 Task: Get directions from Chichen Itza, Mexico to Tulum, Quintana Roo, Mexico and reverse  starting point and destination and check the best travel modes
Action: Mouse moved to (268, 63)
Screenshot: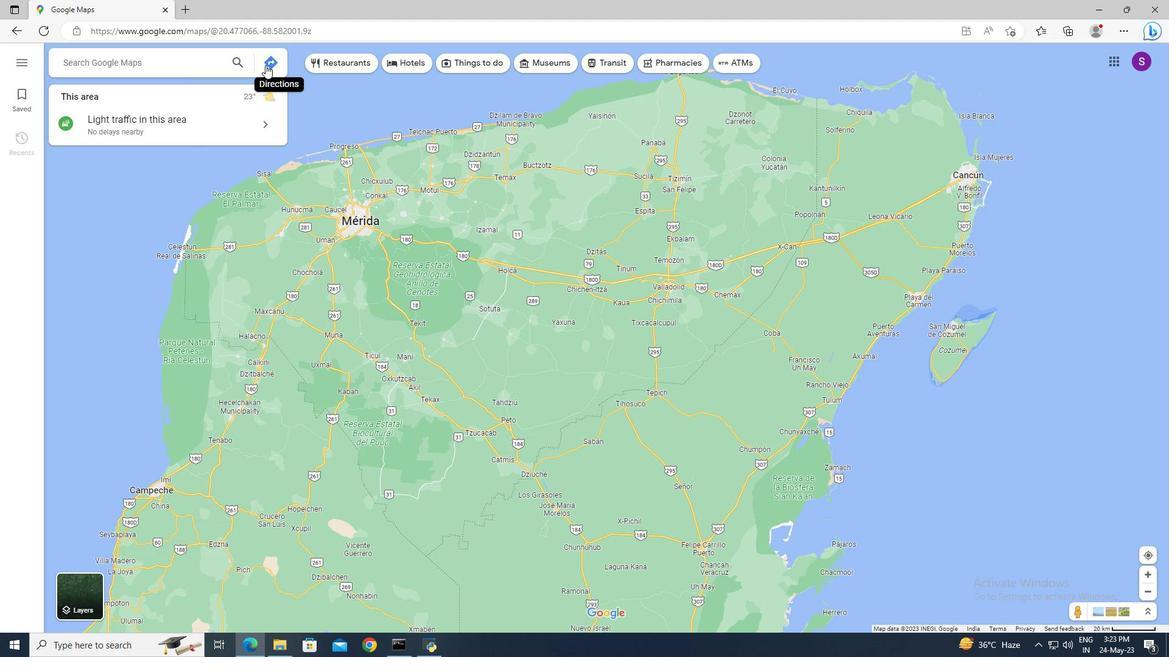 
Action: Mouse pressed left at (268, 63)
Screenshot: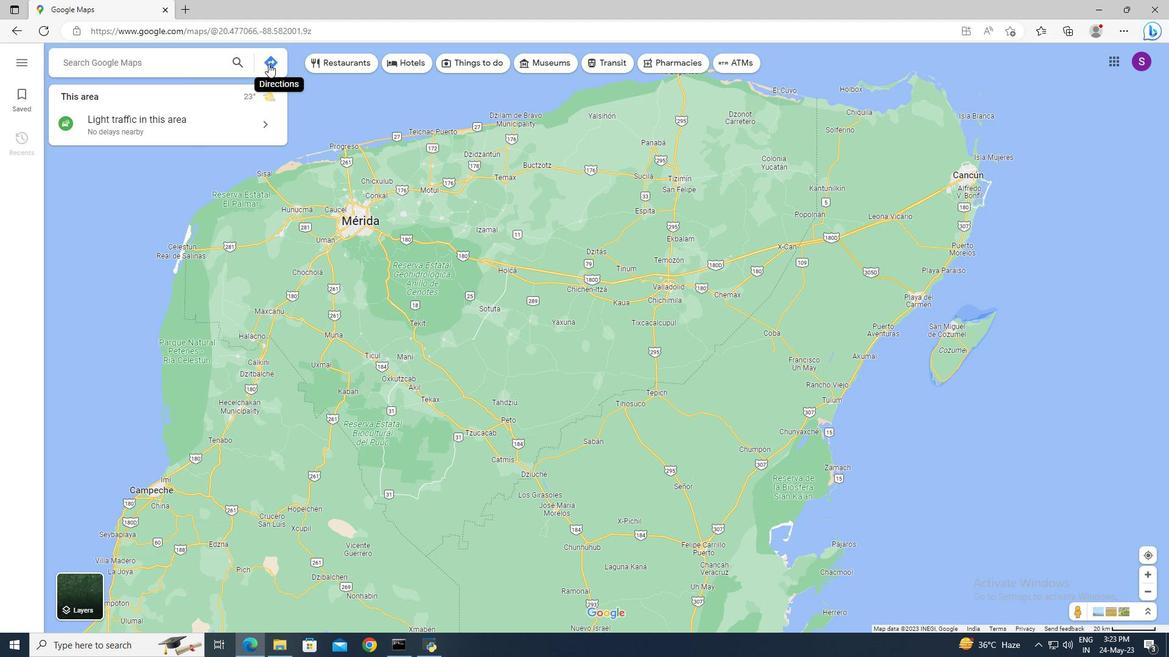 
Action: Mouse moved to (137, 96)
Screenshot: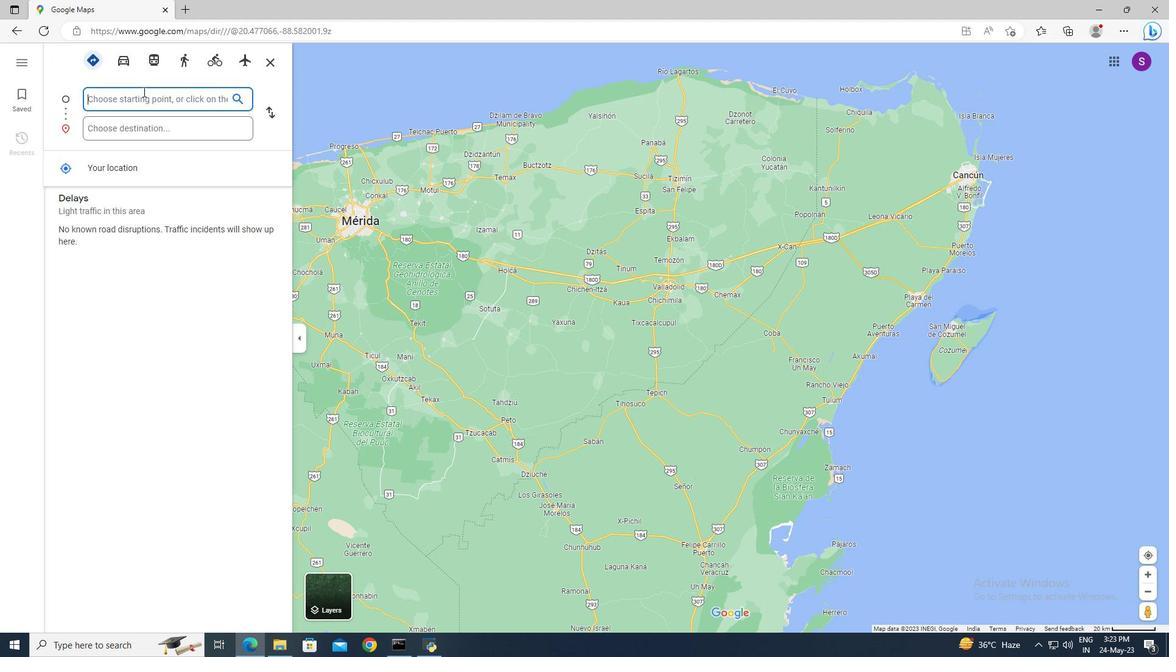 
Action: Mouse pressed left at (137, 96)
Screenshot: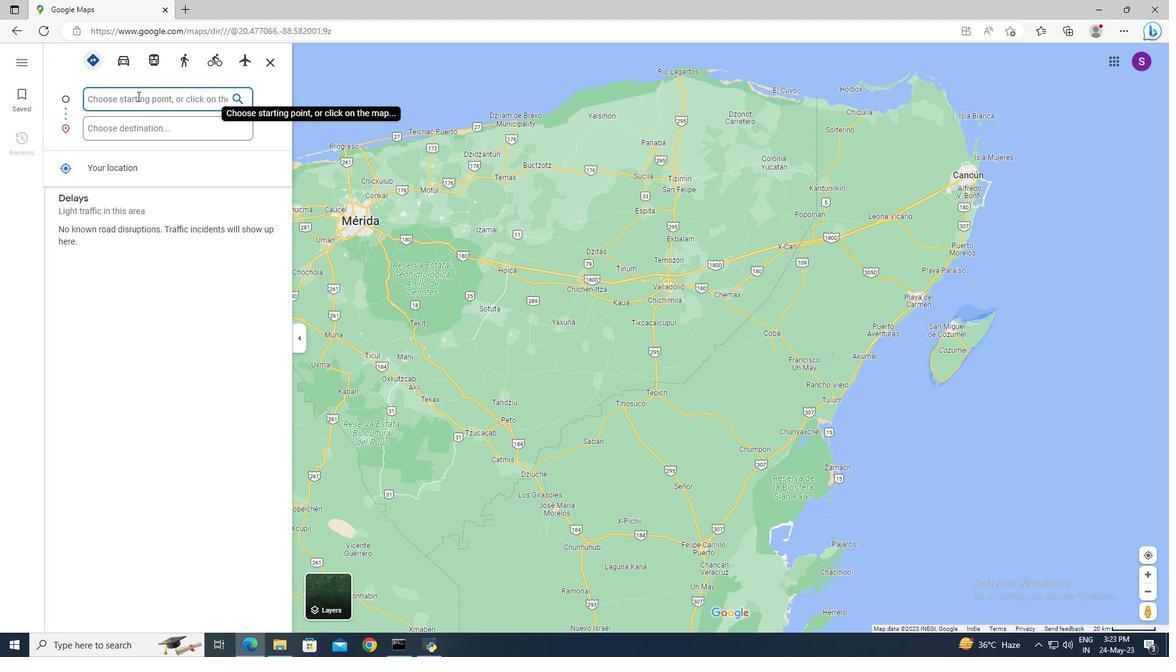 
Action: Key pressed <Key.shift>Chichen<Key.space><Key.shift>Itza,<Key.space><Key.shift>Mexico
Screenshot: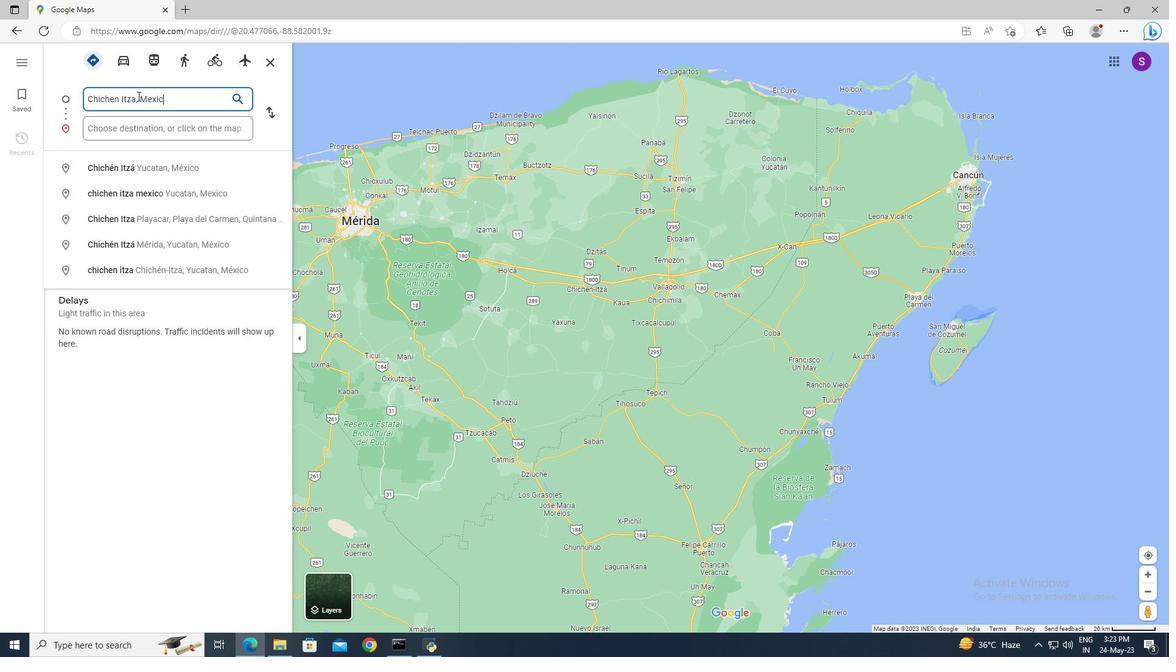 
Action: Mouse moved to (140, 126)
Screenshot: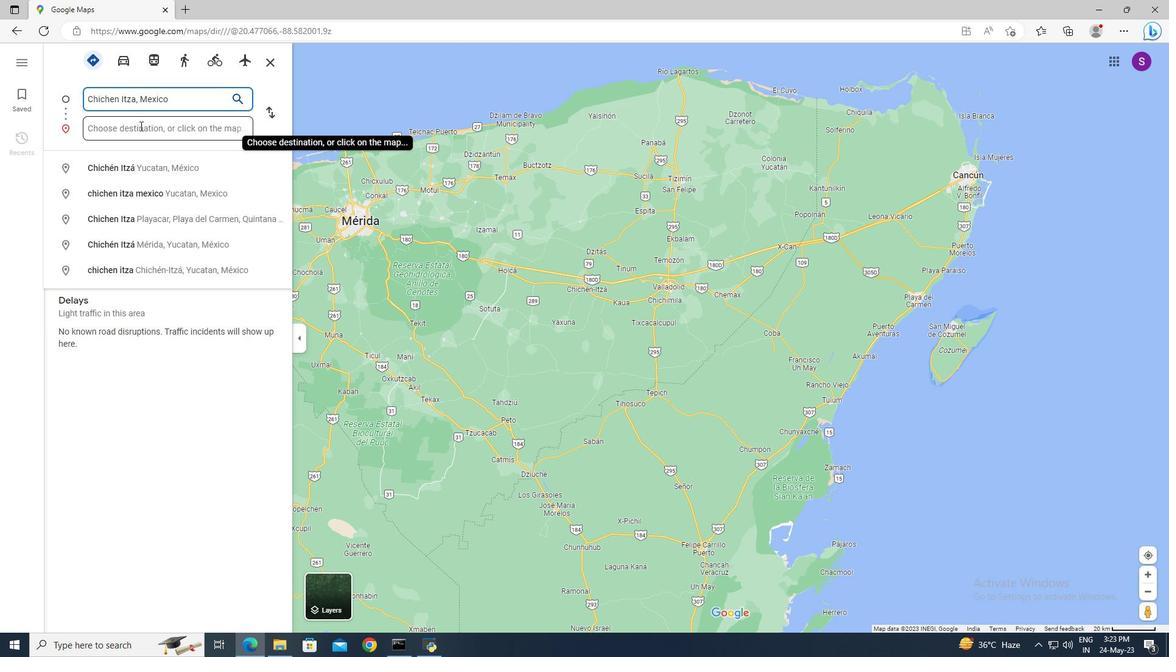 
Action: Mouse pressed left at (140, 126)
Screenshot: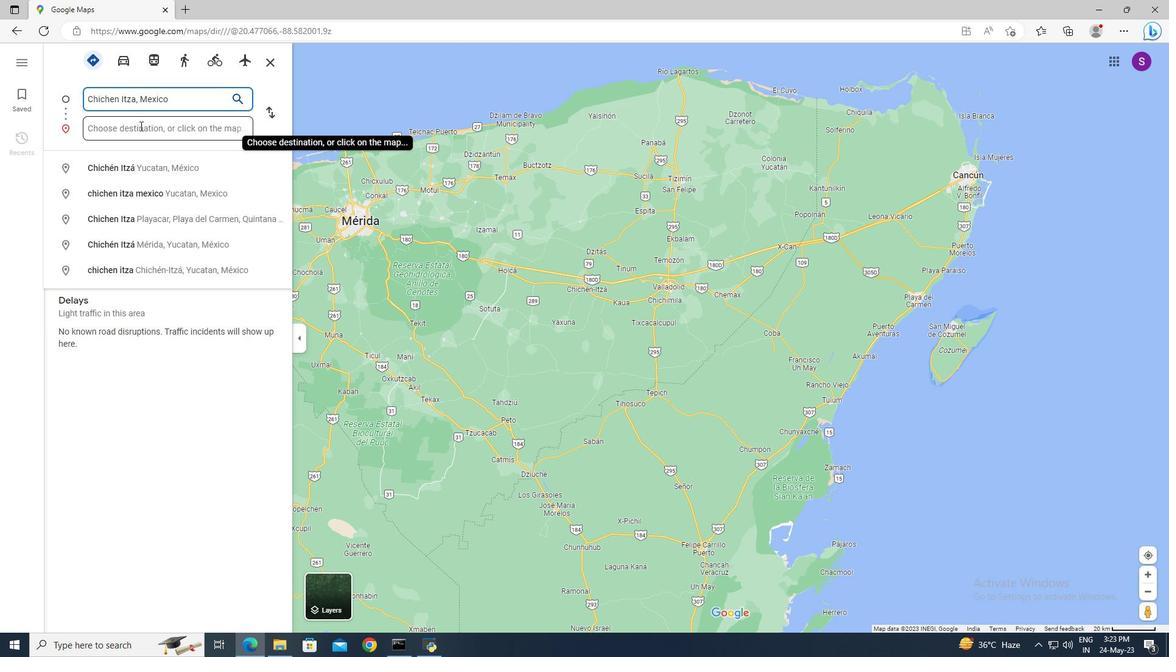 
Action: Key pressed <Key.shift>Tulum,<Key.space><Key.shift_r>Quita
Screenshot: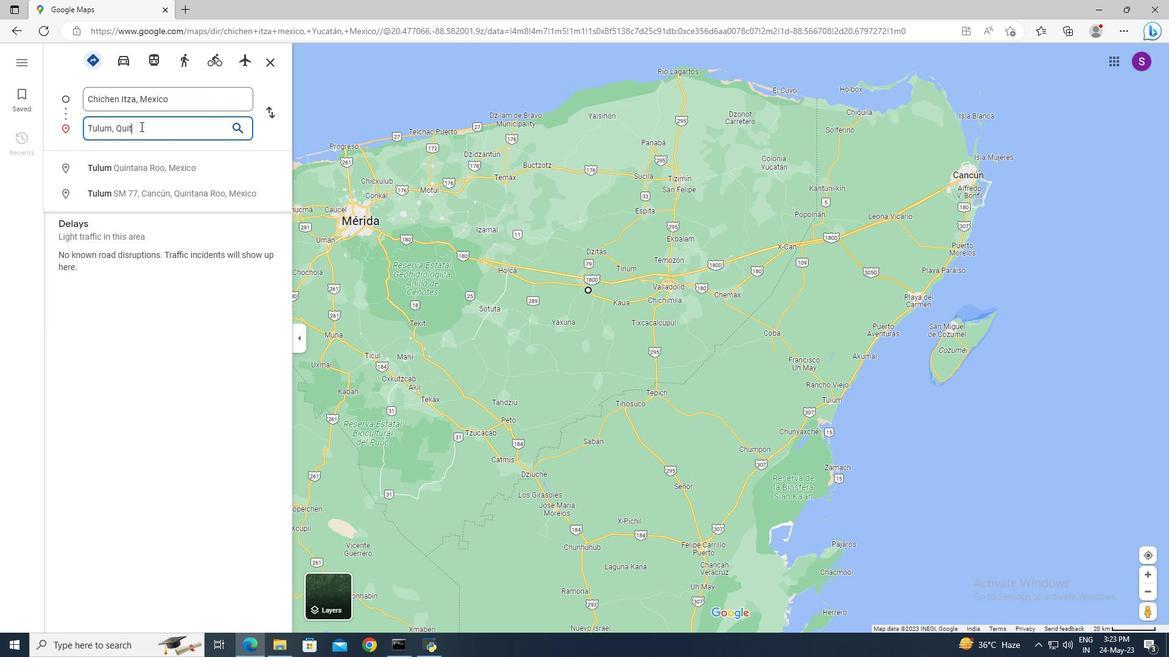 
Action: Mouse moved to (156, 164)
Screenshot: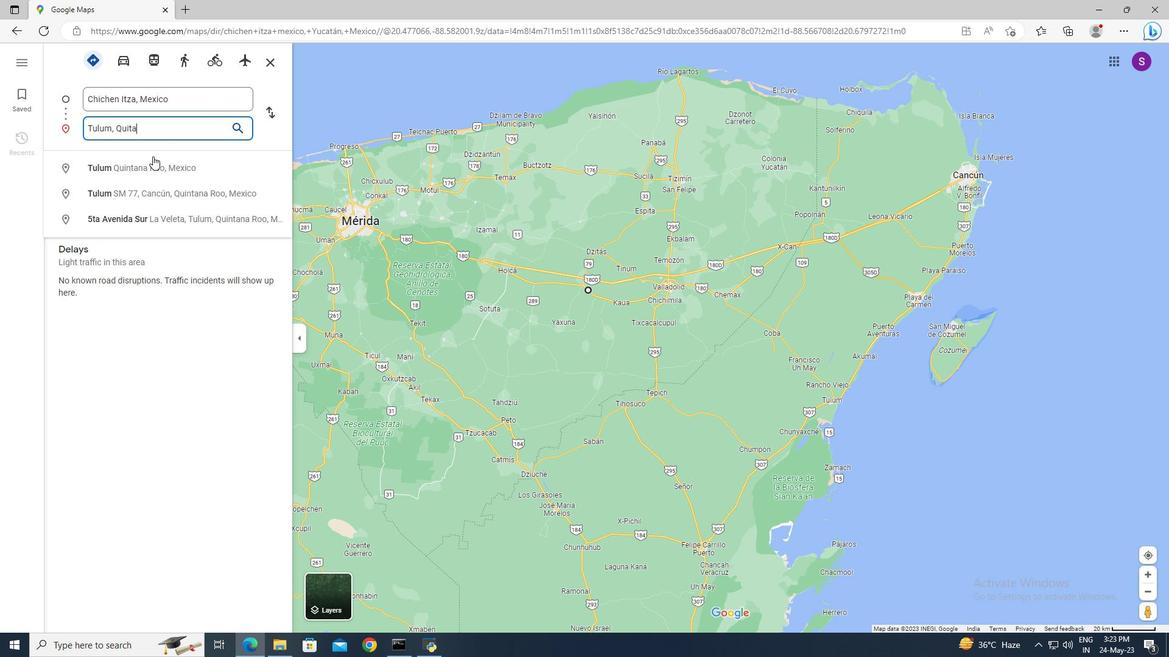 
Action: Mouse pressed left at (156, 164)
Screenshot: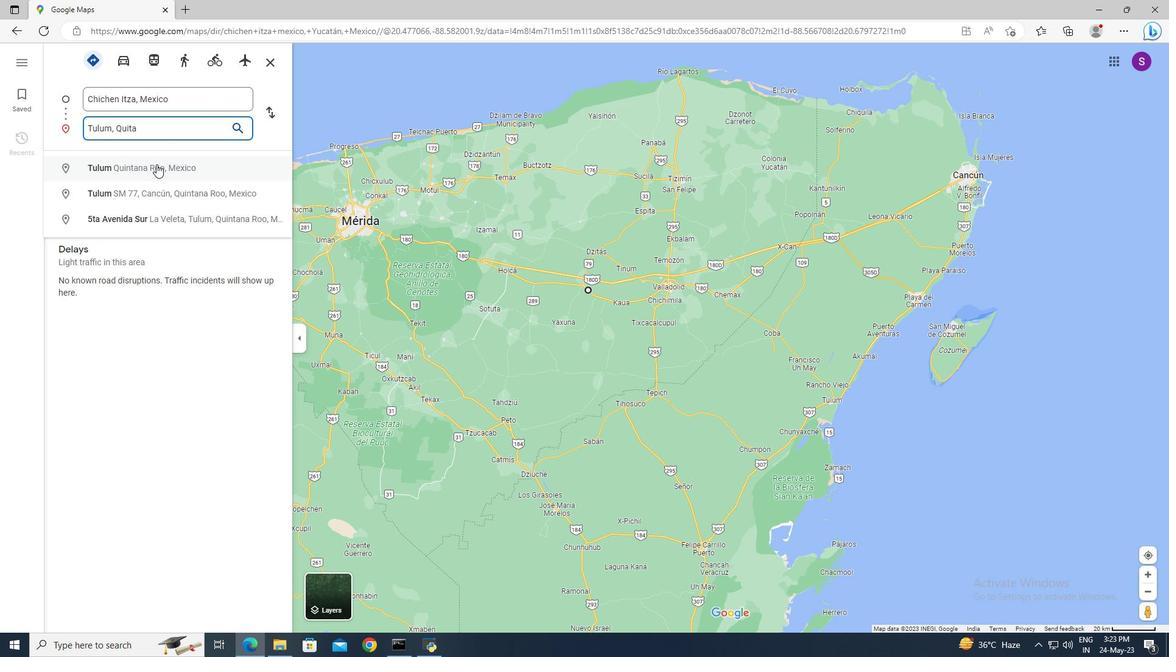 
Action: Mouse moved to (95, 62)
Screenshot: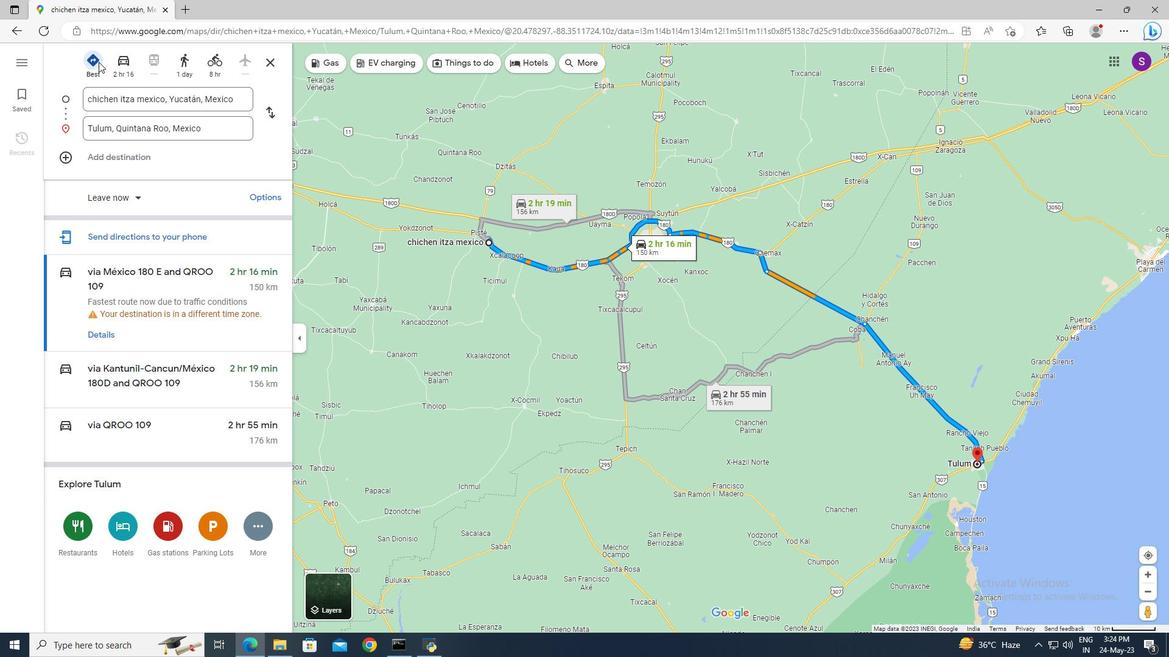 
Action: Mouse pressed left at (95, 62)
Screenshot: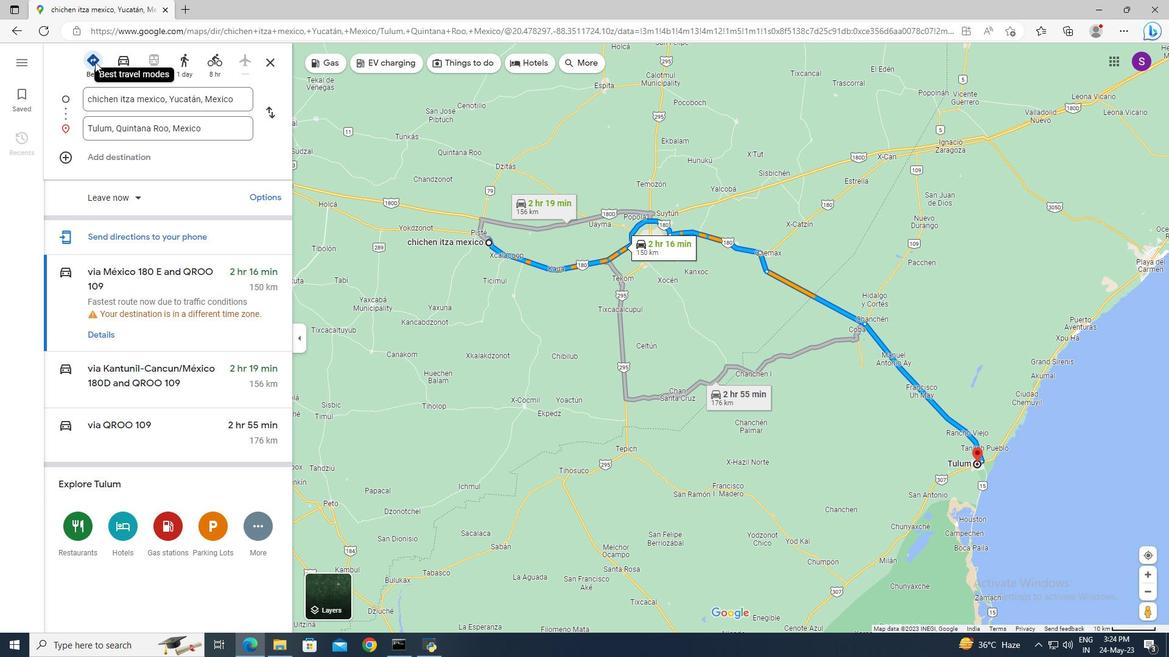
Action: Mouse moved to (172, 238)
Screenshot: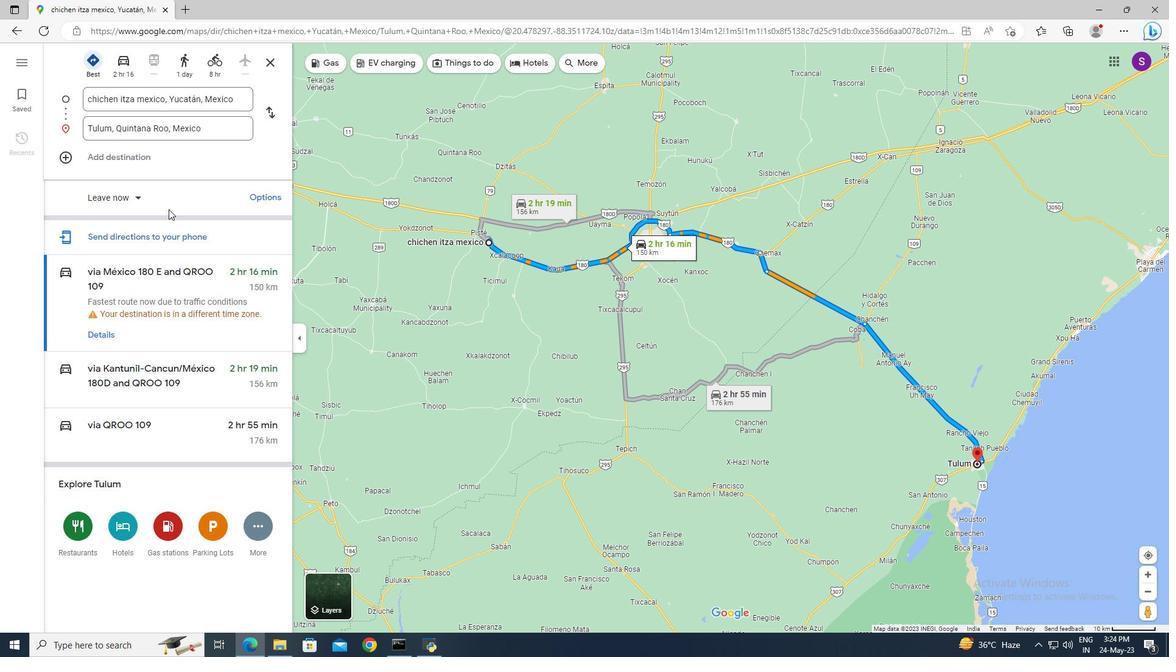 
Action: Mouse scrolled (172, 238) with delta (0, 0)
Screenshot: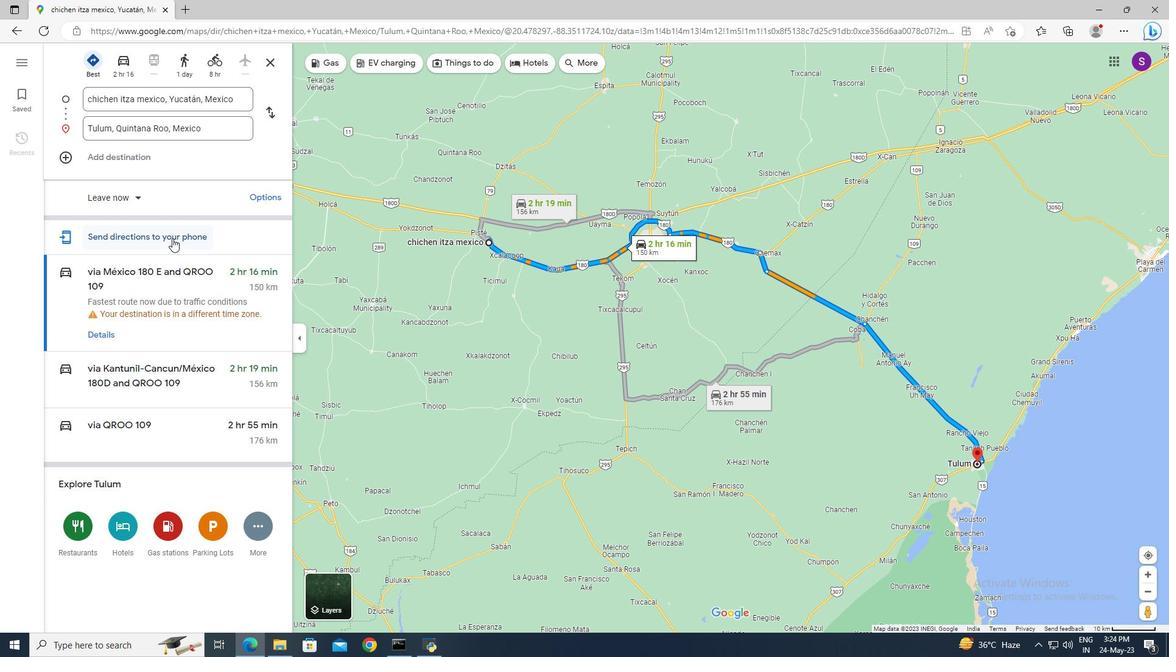
Action: Mouse moved to (176, 270)
Screenshot: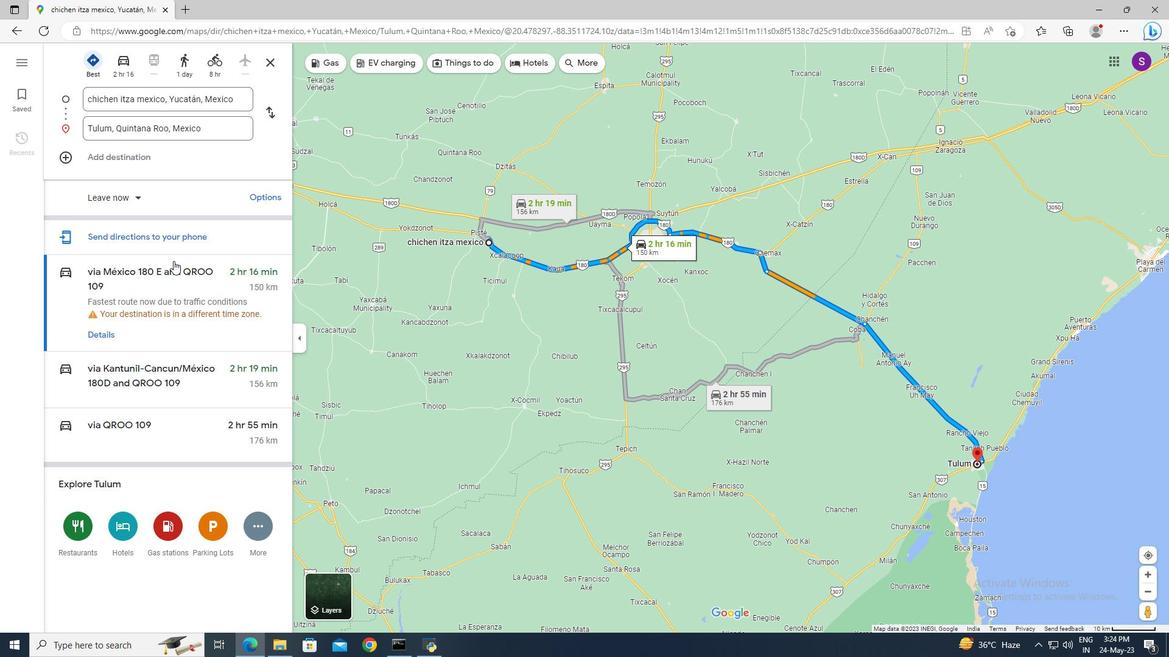 
Action: Mouse pressed left at (176, 270)
Screenshot: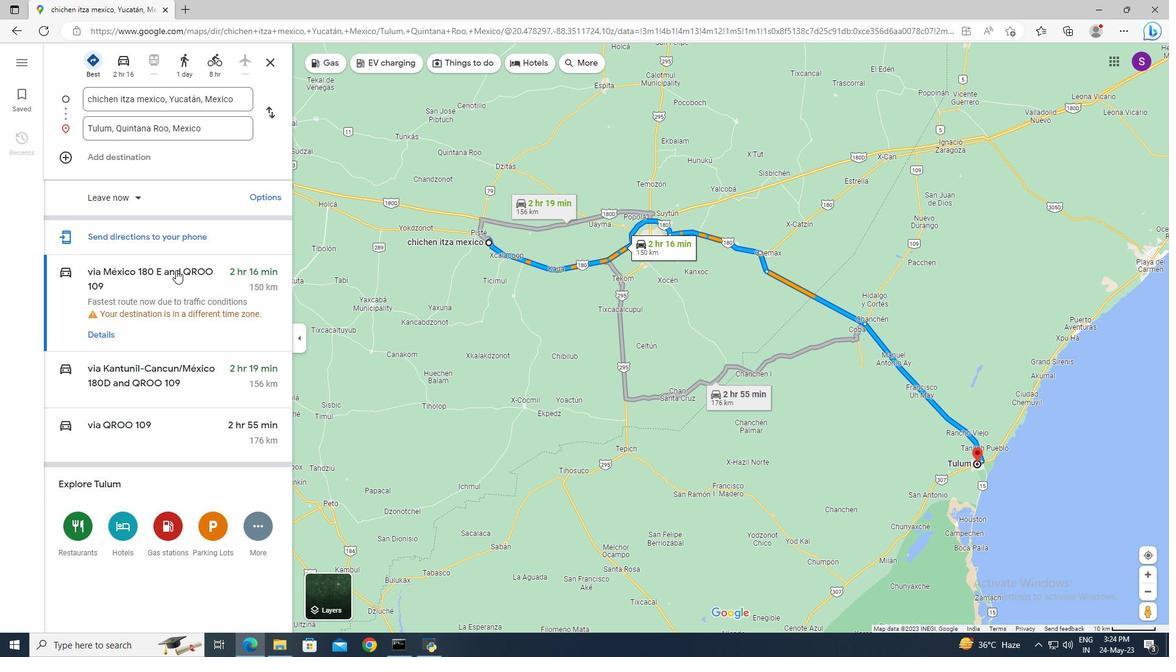 
Action: Mouse moved to (64, 60)
Screenshot: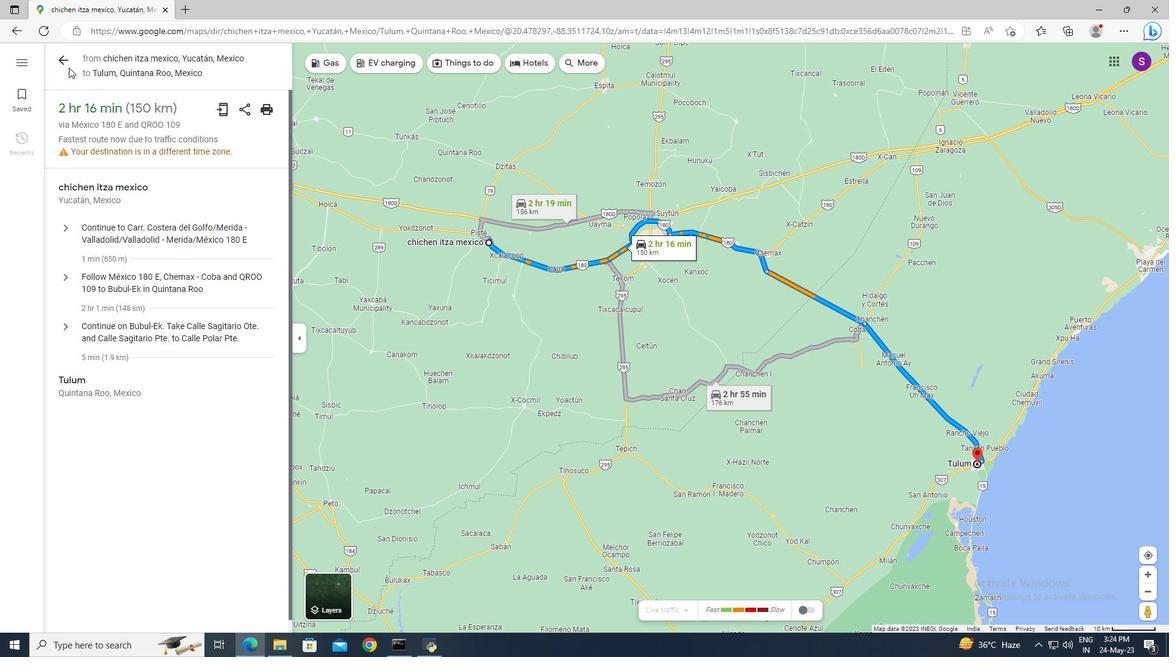 
Action: Mouse pressed left at (64, 60)
Screenshot: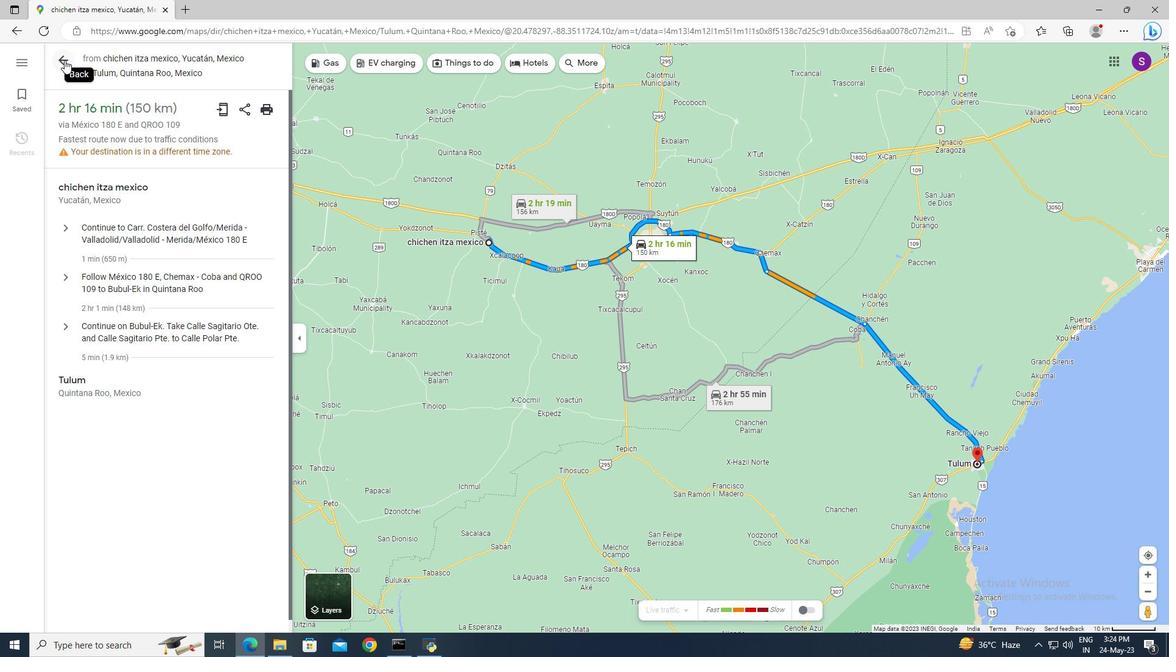 
Action: Mouse moved to (140, 364)
Screenshot: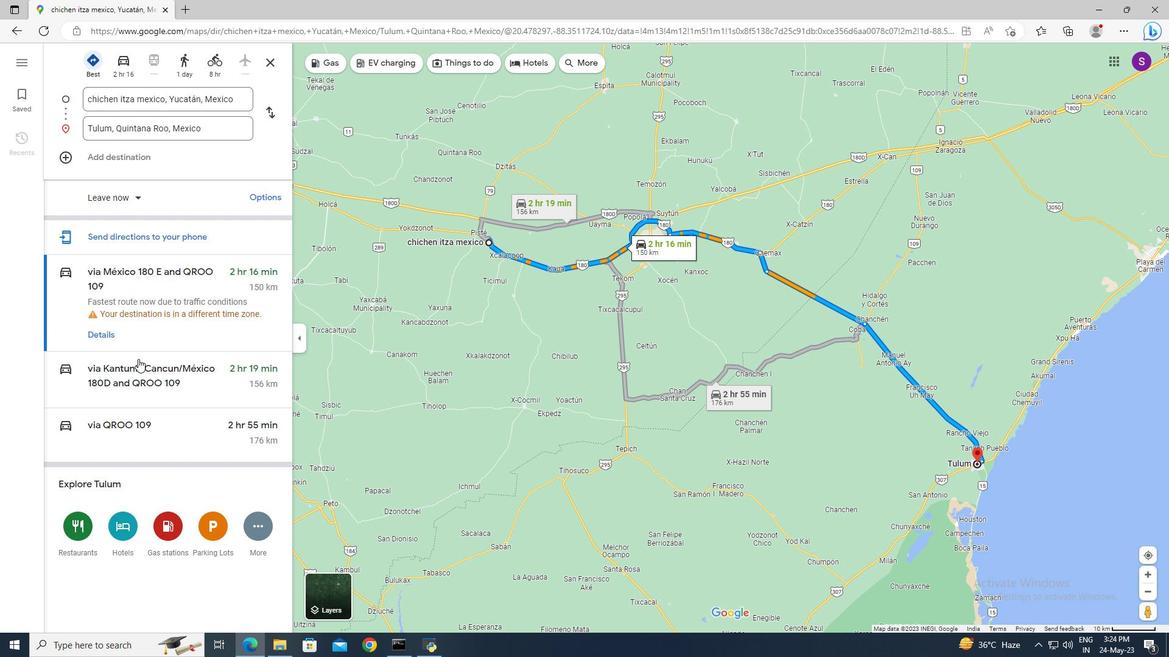 
Action: Mouse pressed left at (140, 364)
Screenshot: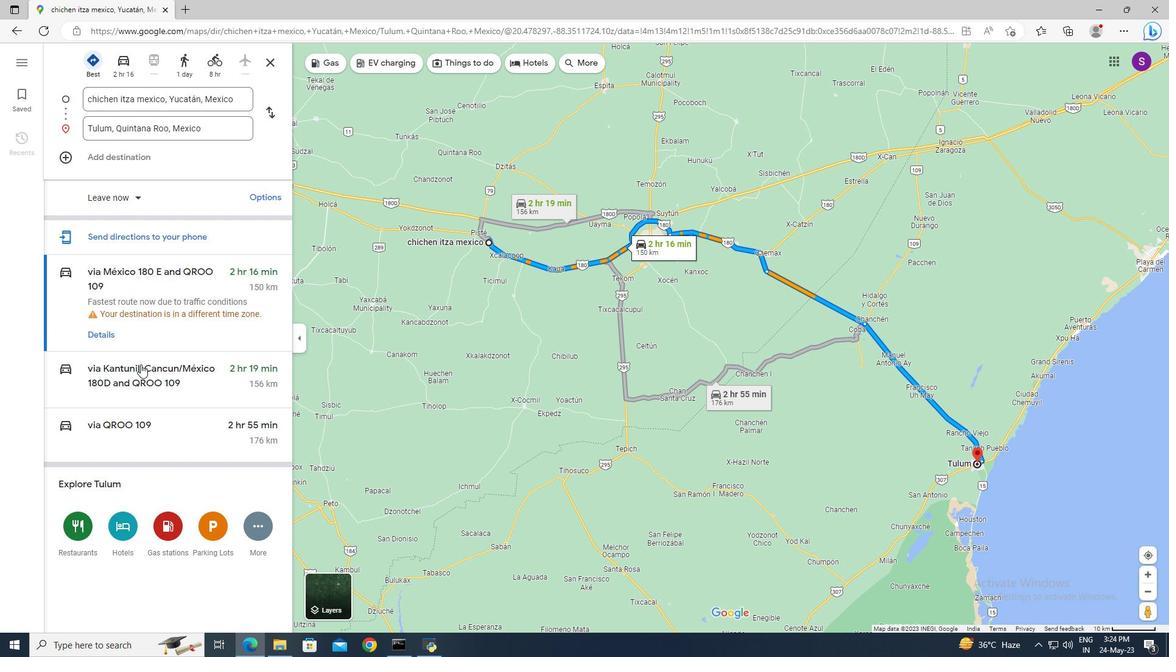 
Action: Mouse moved to (104, 403)
Screenshot: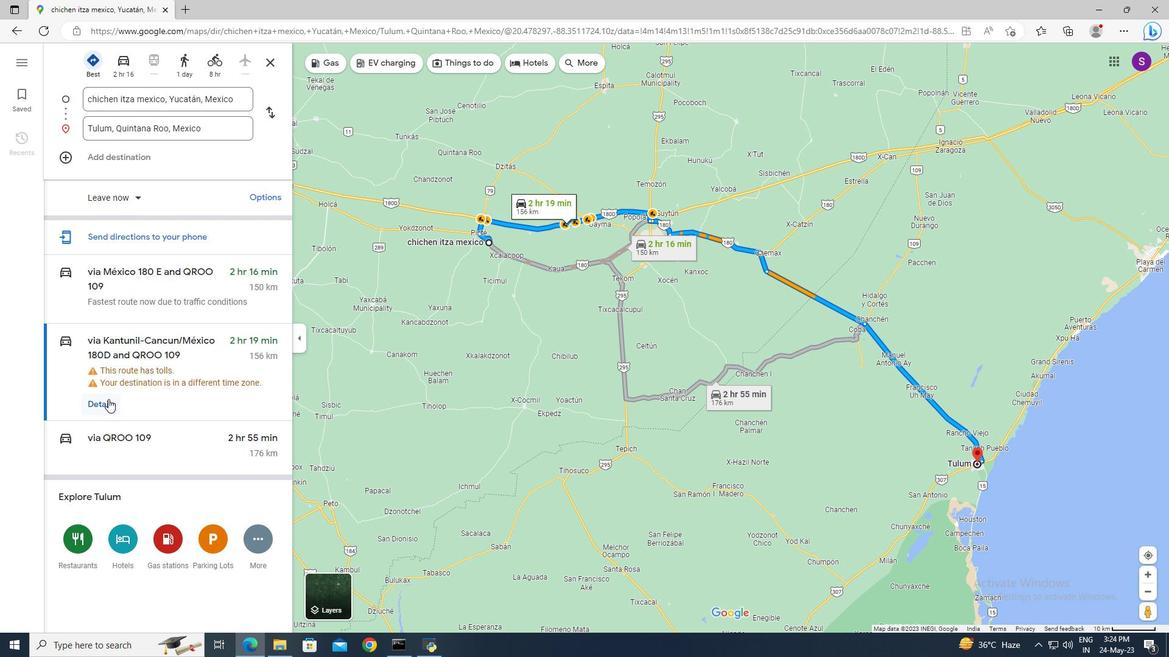 
Action: Mouse pressed left at (104, 403)
Screenshot: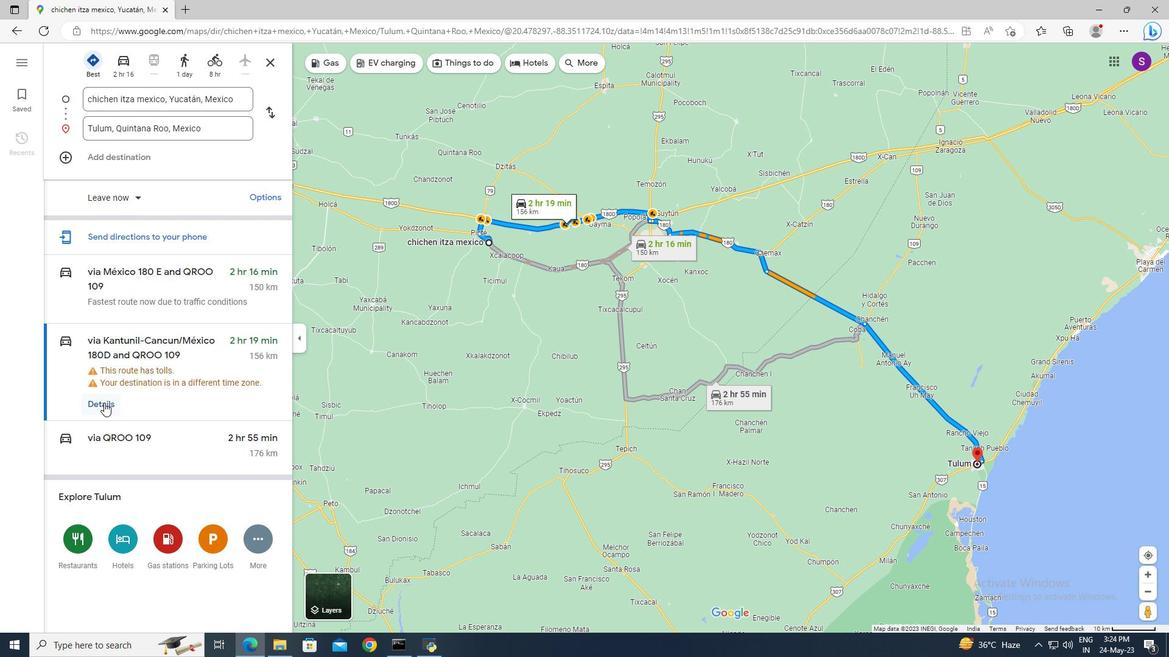 
Action: Mouse moved to (632, 238)
Screenshot: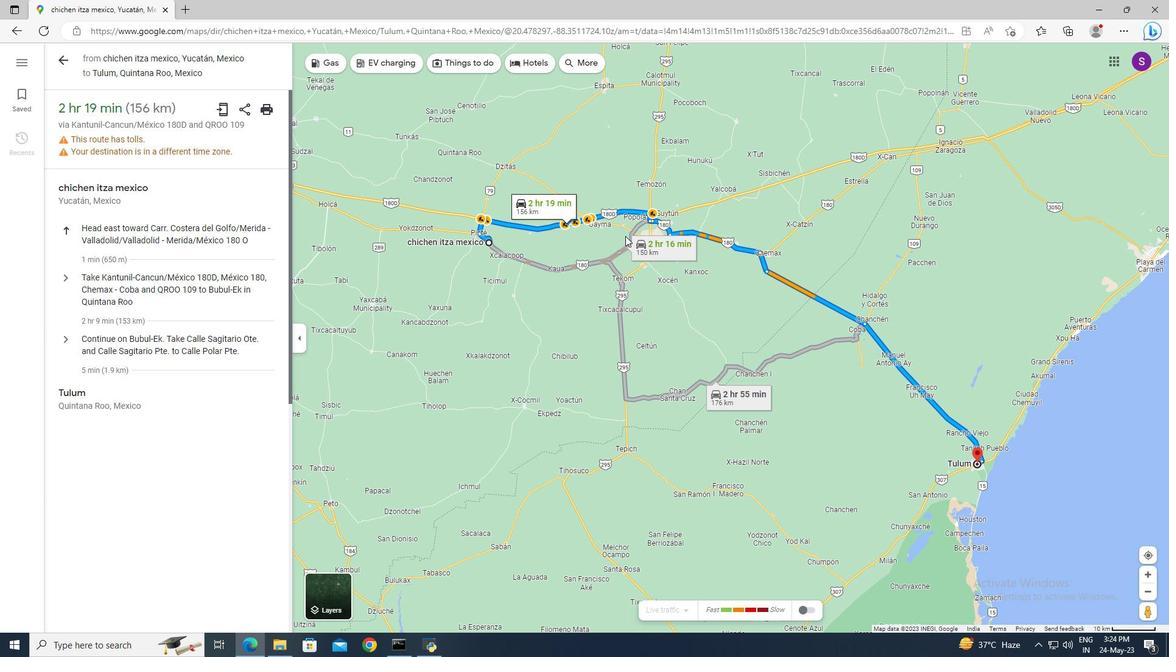 
Action: Mouse scrolled (632, 238) with delta (0, 0)
Screenshot: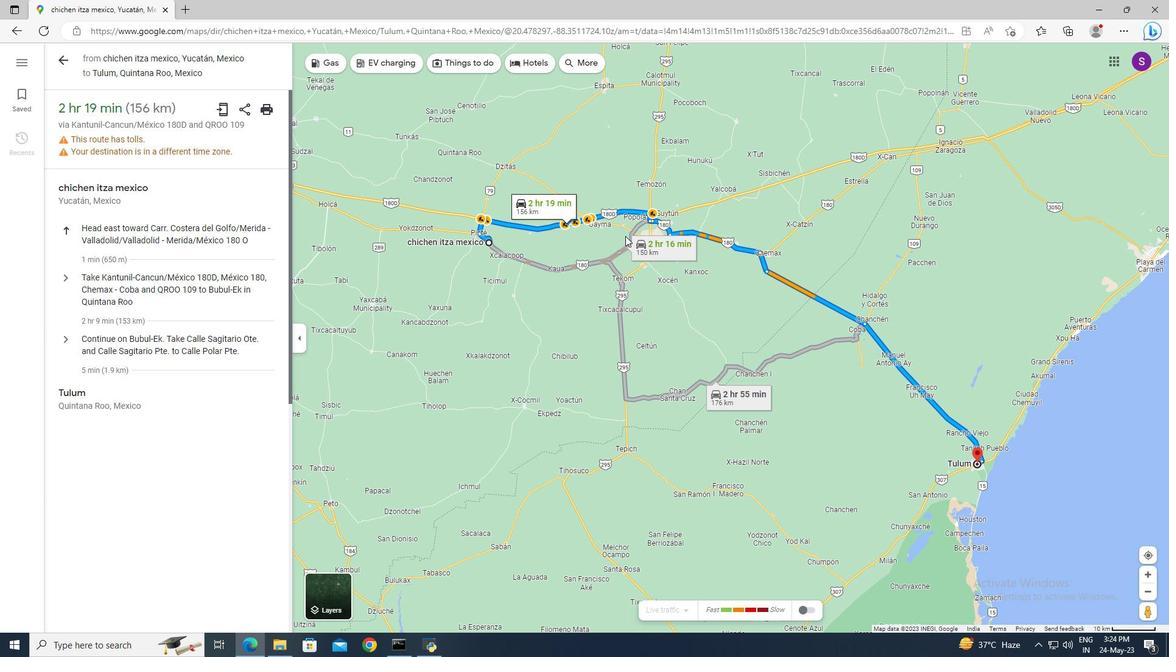 
Action: Mouse scrolled (632, 238) with delta (0, 0)
Screenshot: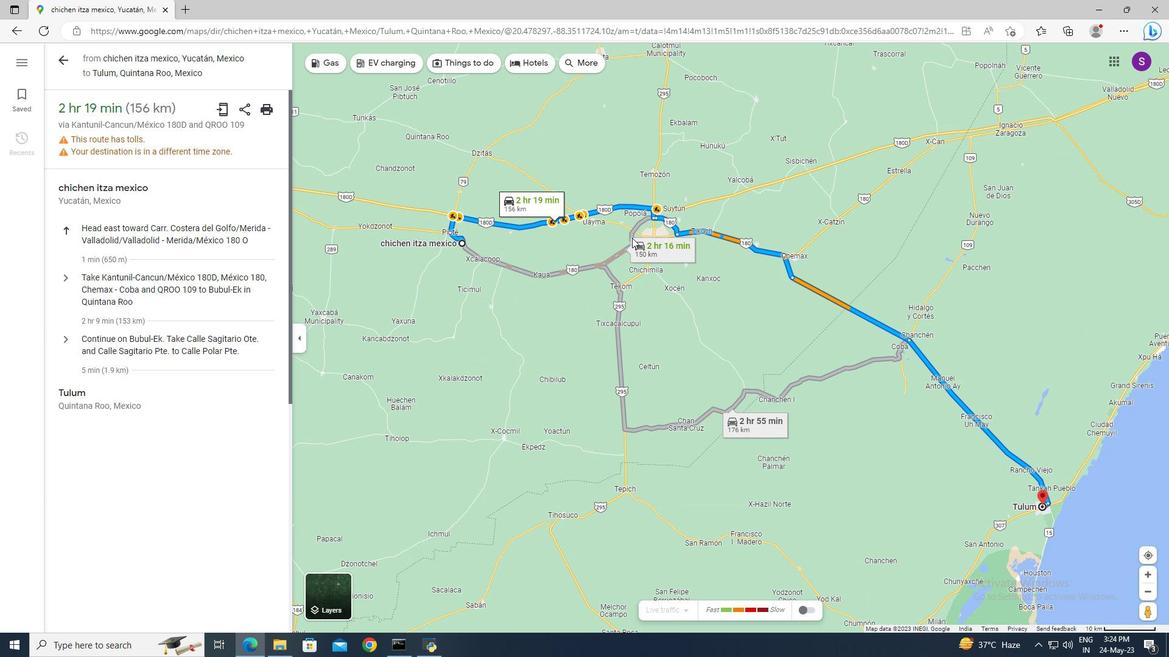 
Action: Mouse scrolled (632, 238) with delta (0, 0)
Screenshot: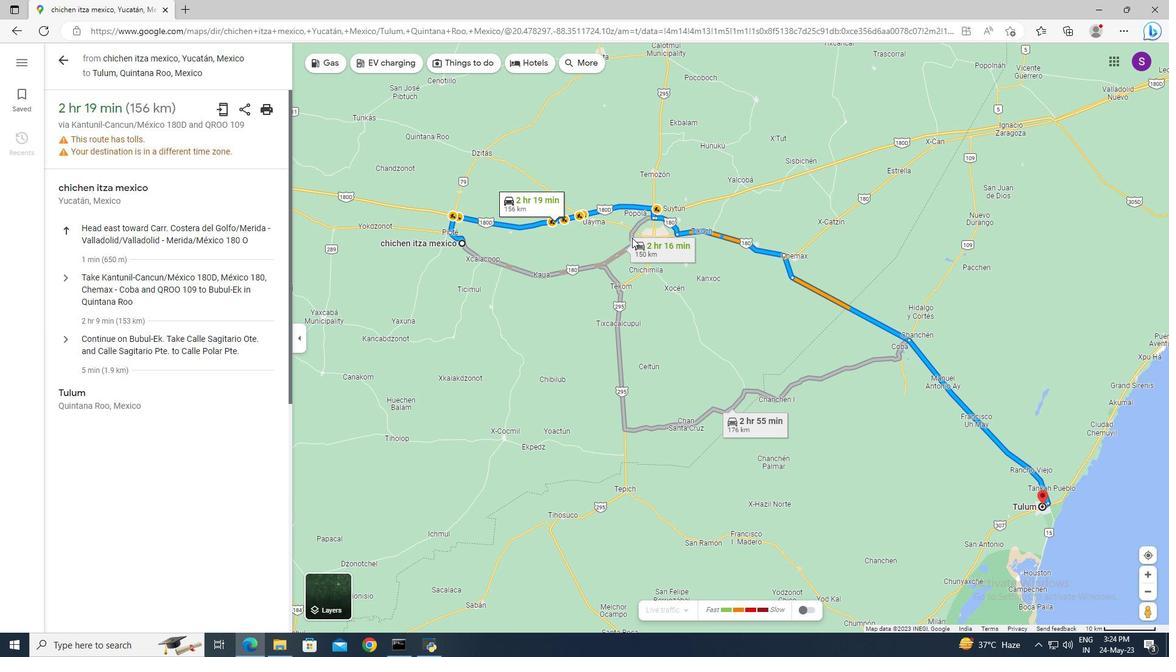 
Action: Mouse scrolled (632, 238) with delta (0, 0)
Screenshot: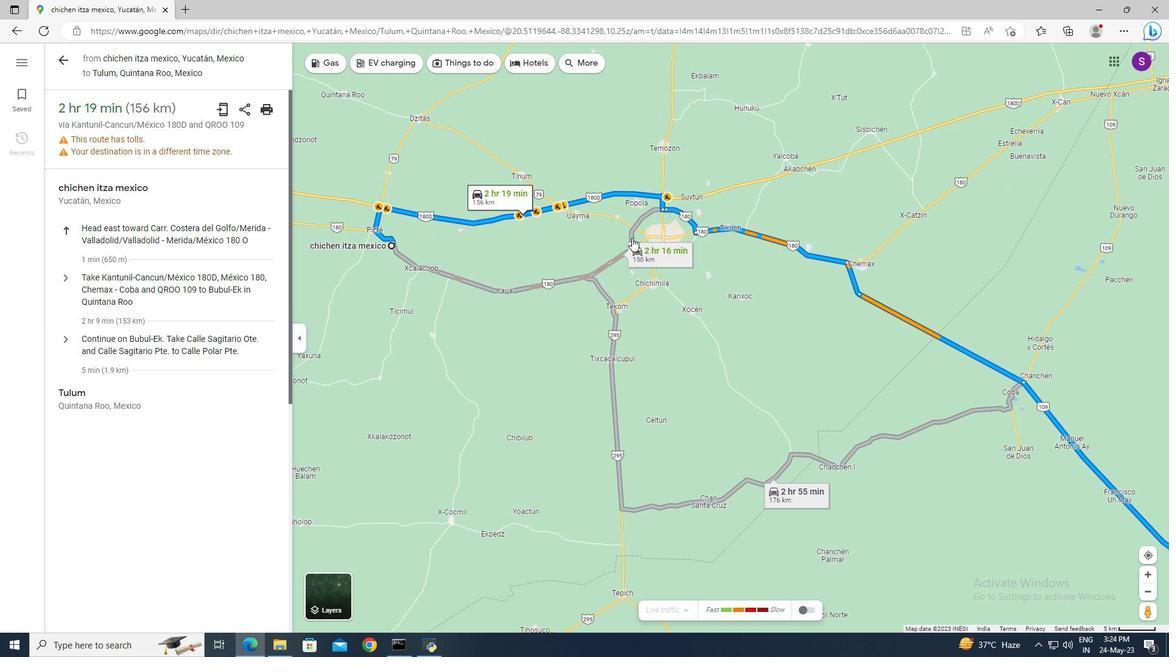 
Action: Mouse scrolled (632, 238) with delta (0, 0)
Screenshot: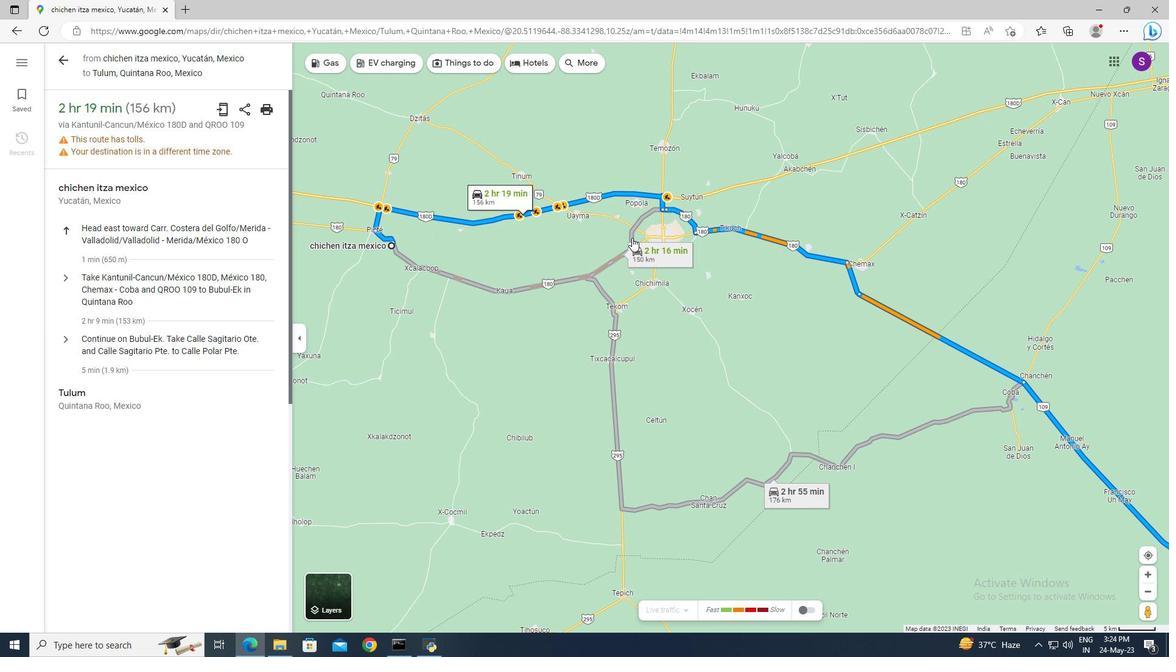 
Action: Mouse scrolled (632, 238) with delta (0, 0)
Screenshot: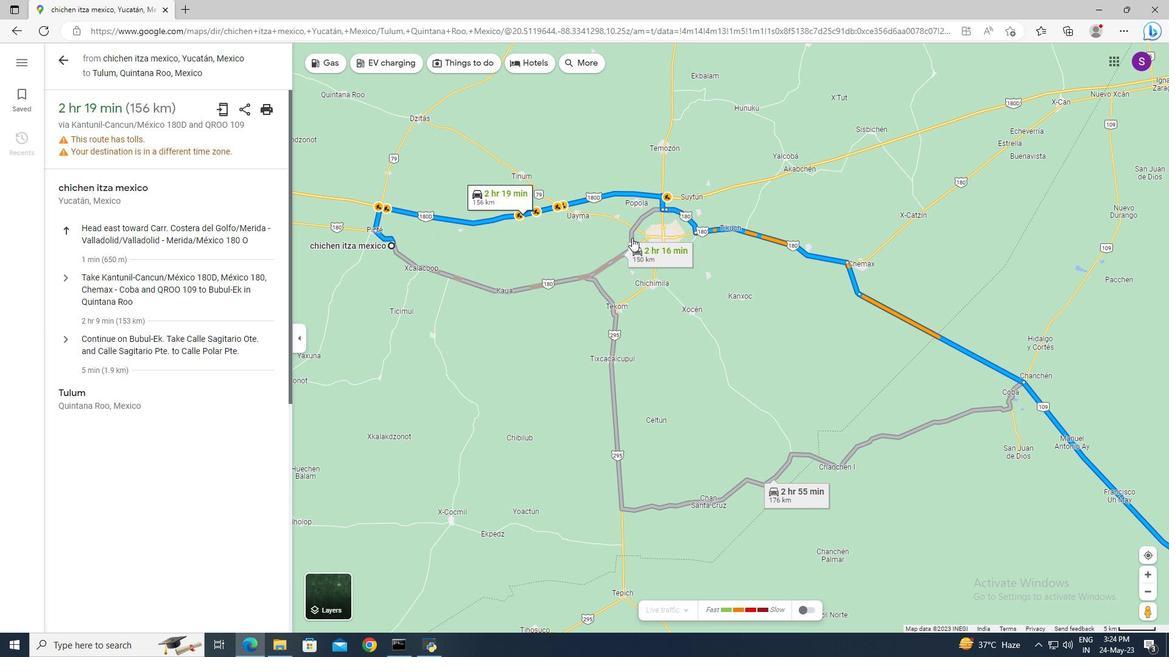 
Action: Mouse moved to (524, 255)
Screenshot: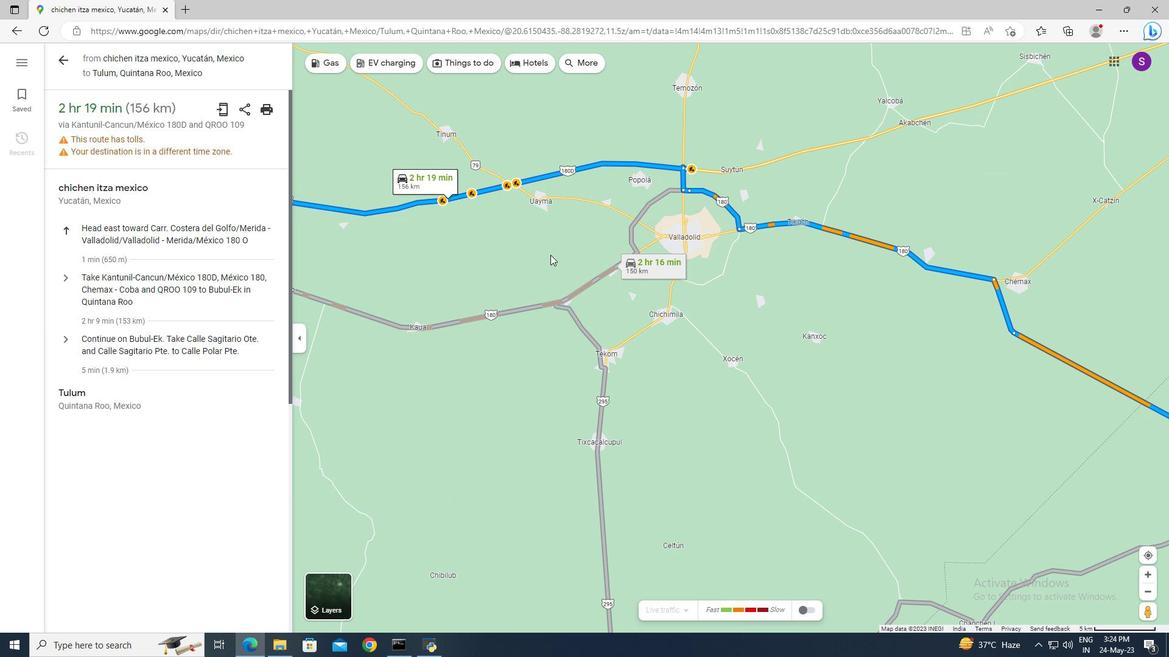 
Action: Mouse pressed left at (524, 255)
Screenshot: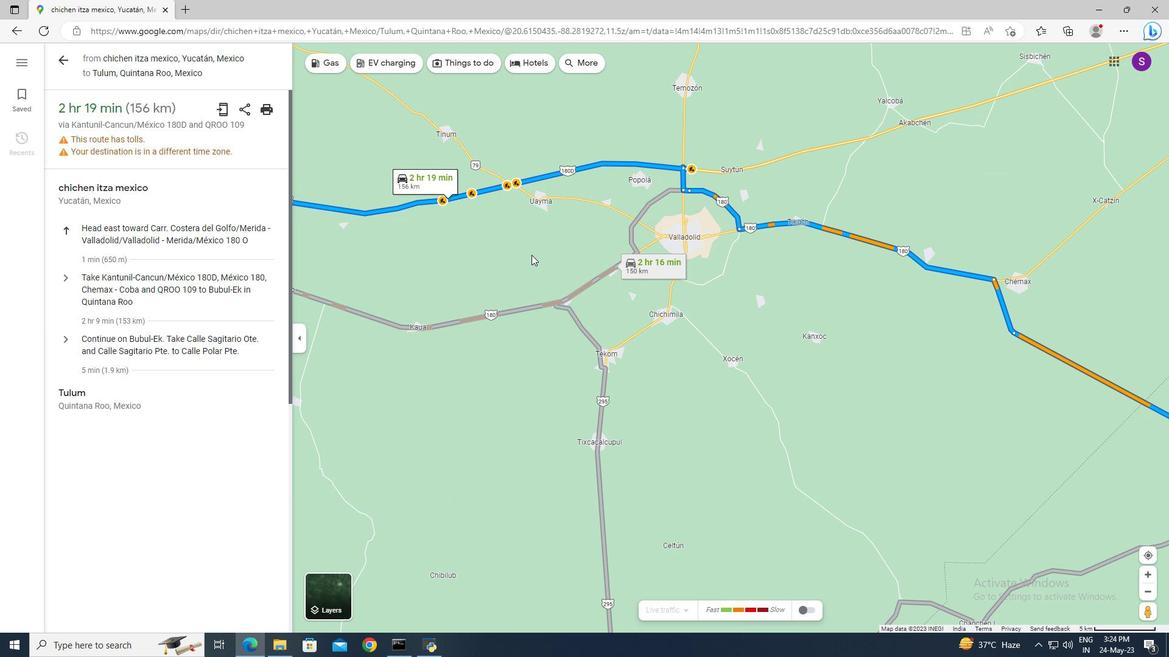 
Action: Mouse moved to (703, 292)
Screenshot: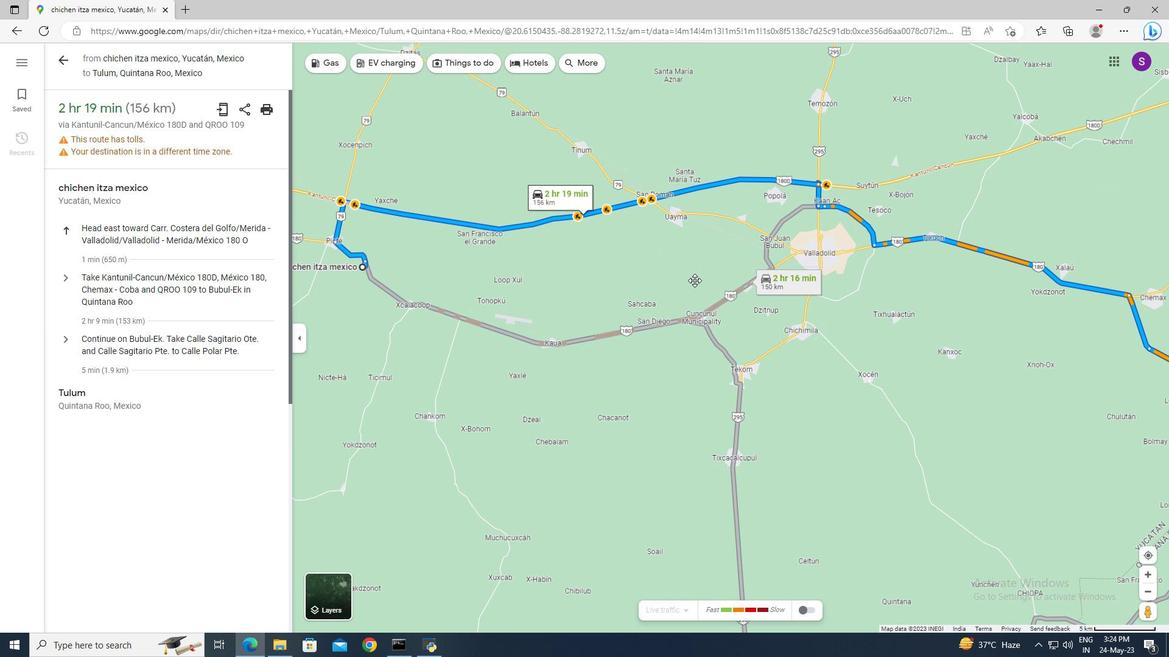 
Action: Mouse pressed left at (703, 292)
Screenshot: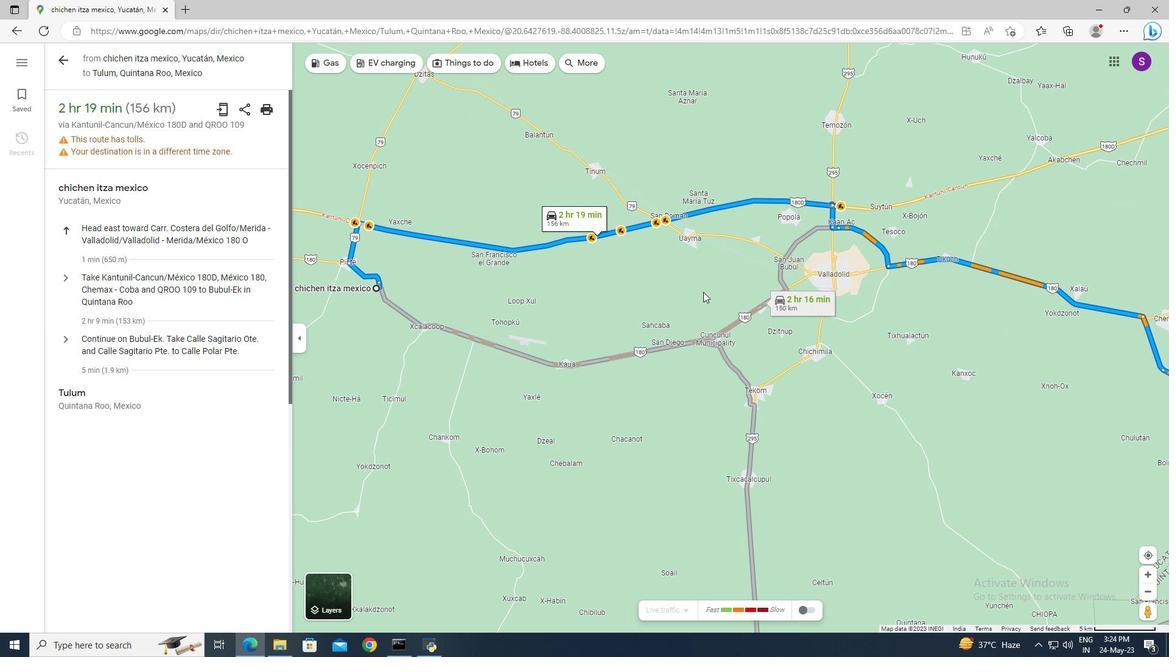 
Action: Mouse moved to (846, 292)
Screenshot: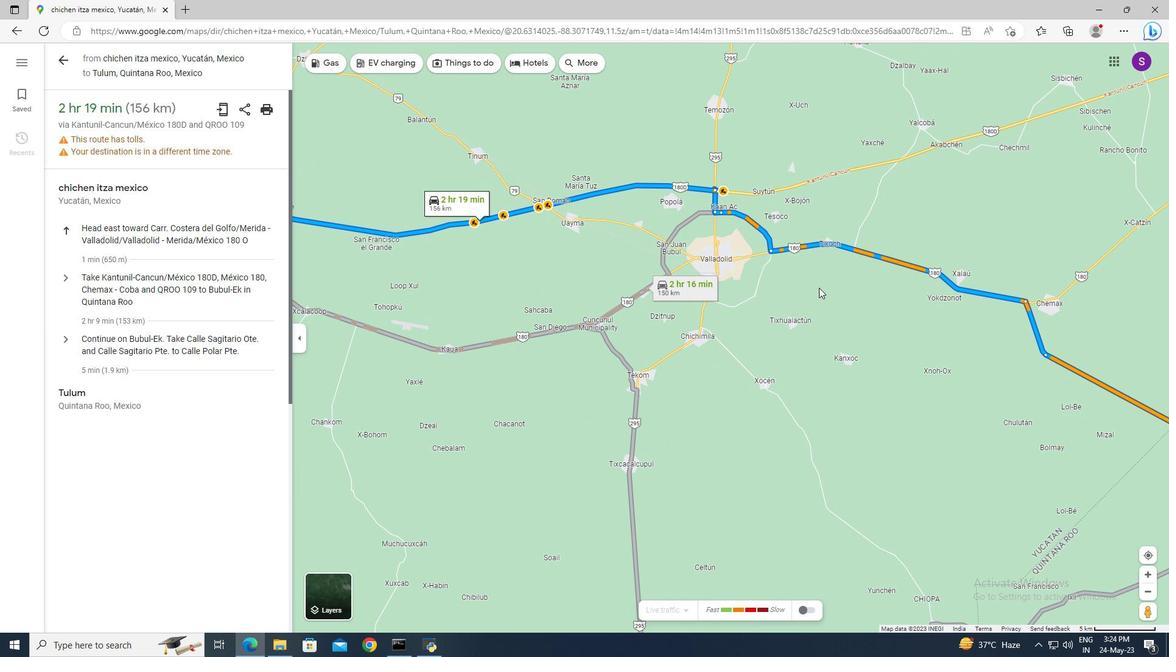 
Action: Mouse pressed left at (846, 292)
Screenshot: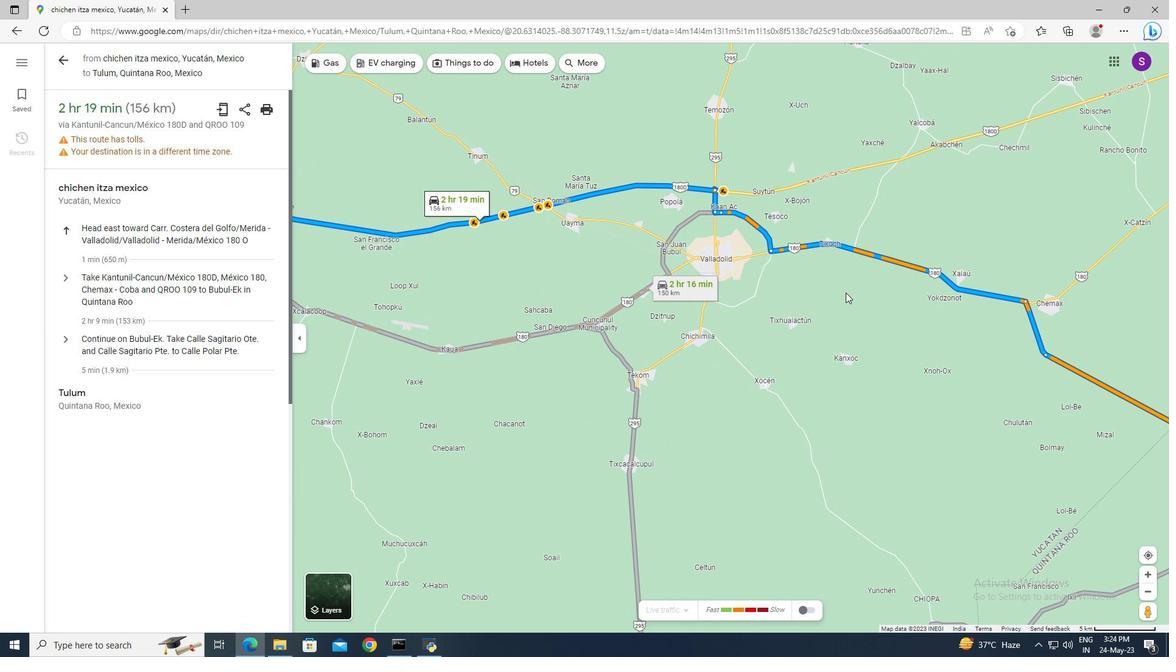 
Action: Mouse moved to (720, 265)
Screenshot: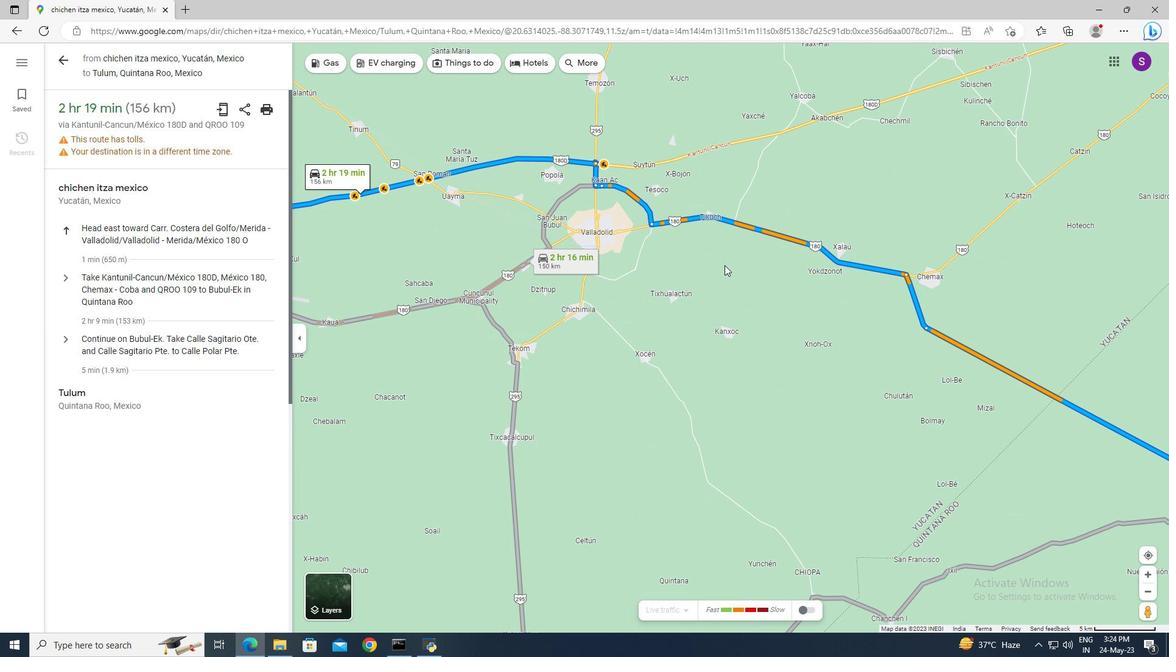 
Action: Mouse scrolled (720, 264) with delta (0, 0)
Screenshot: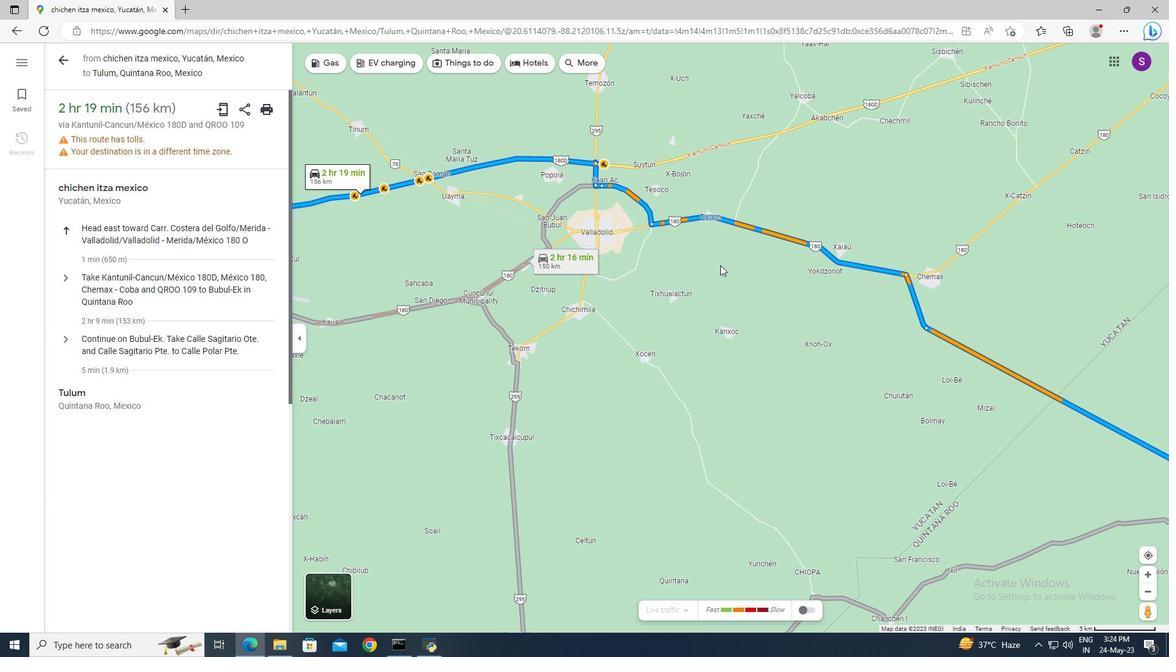 
Action: Mouse scrolled (720, 264) with delta (0, 0)
Screenshot: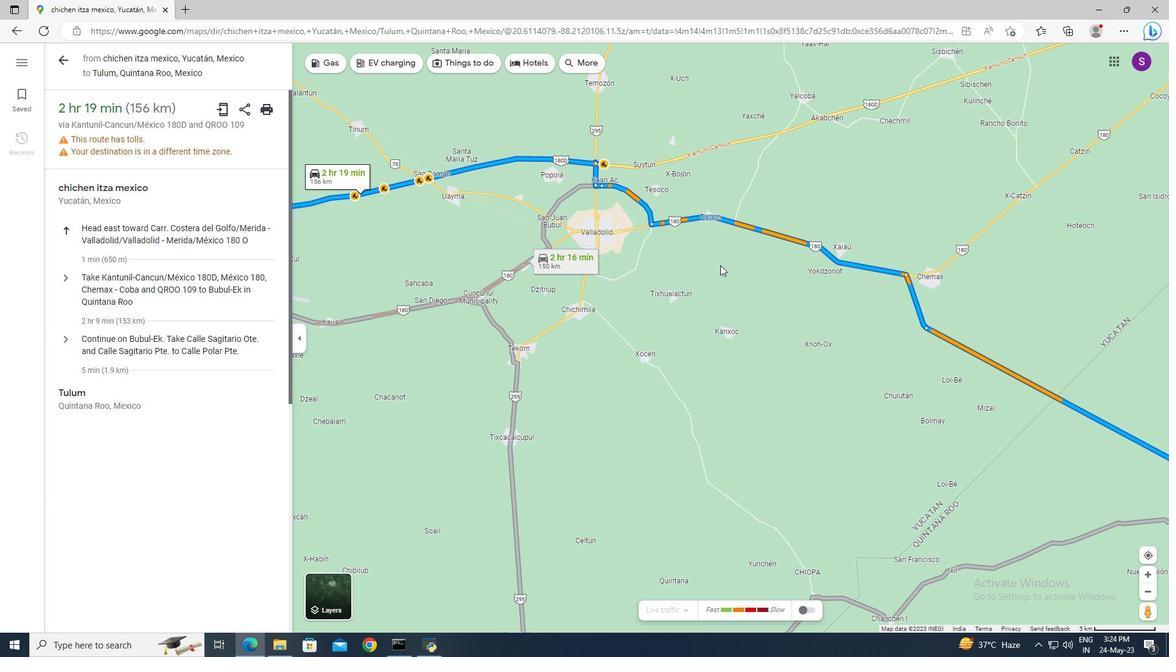 
Action: Mouse scrolled (720, 264) with delta (0, 0)
Screenshot: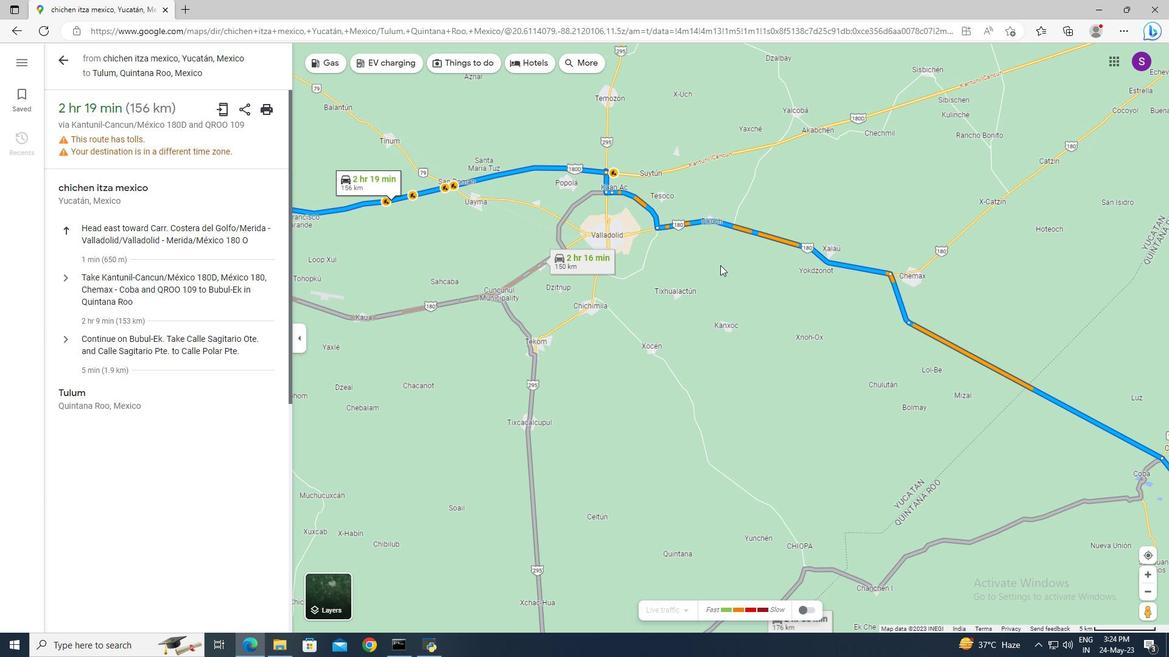 
Action: Mouse scrolled (720, 264) with delta (0, 0)
Screenshot: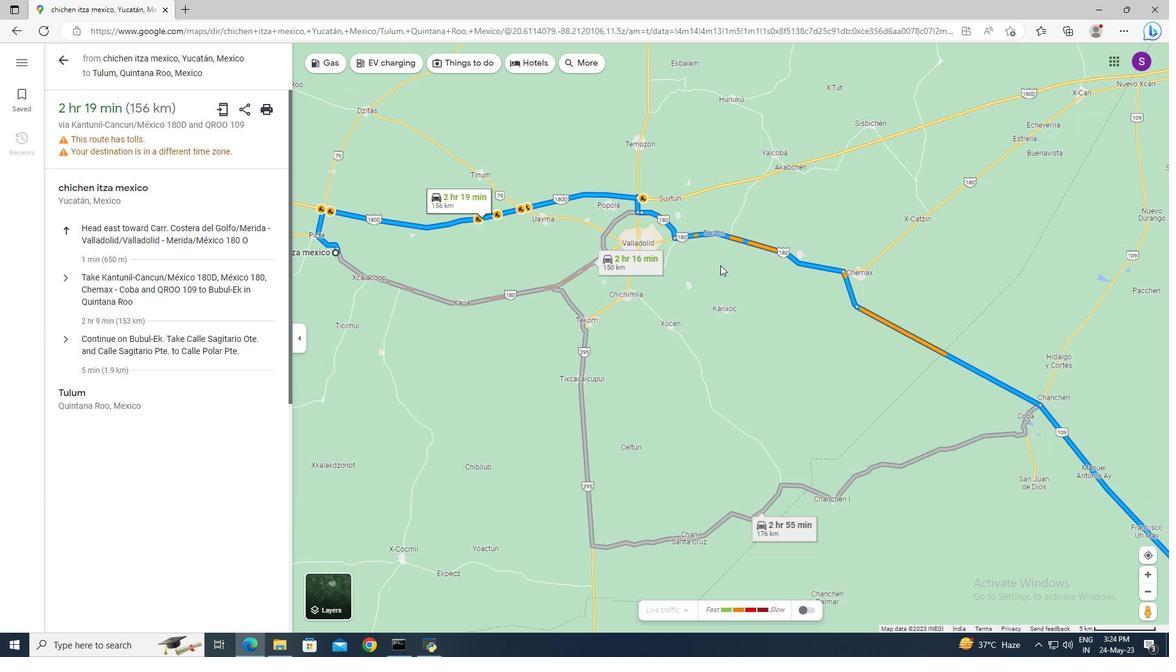 
Action: Mouse moved to (743, 285)
Screenshot: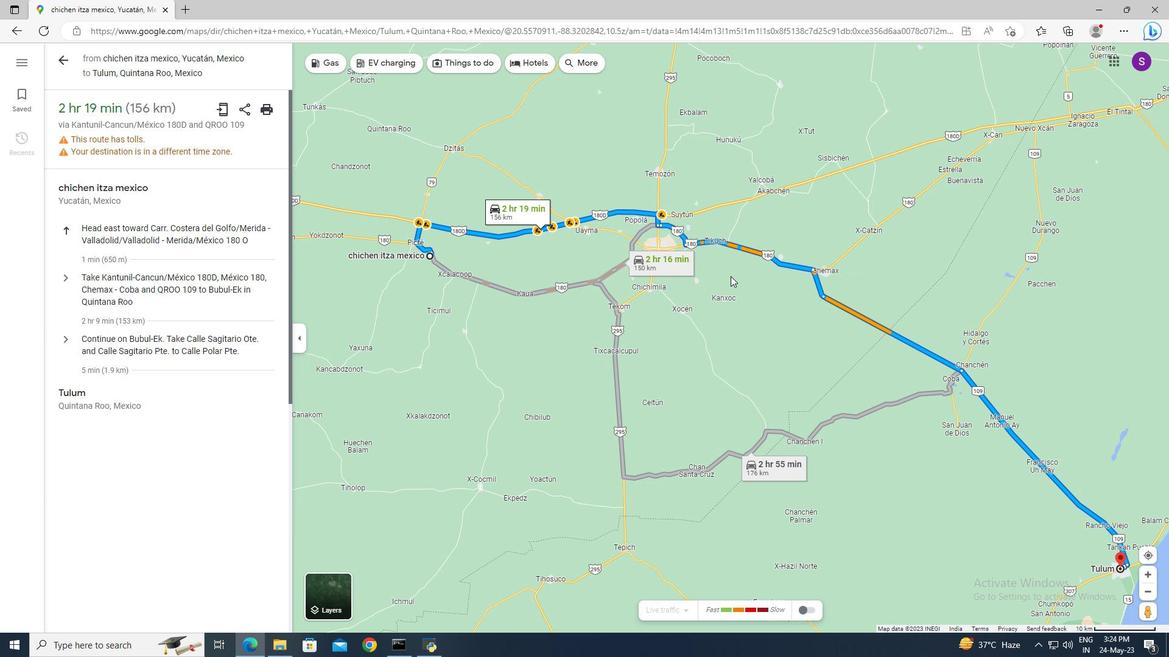 
Action: Mouse pressed left at (743, 285)
Screenshot: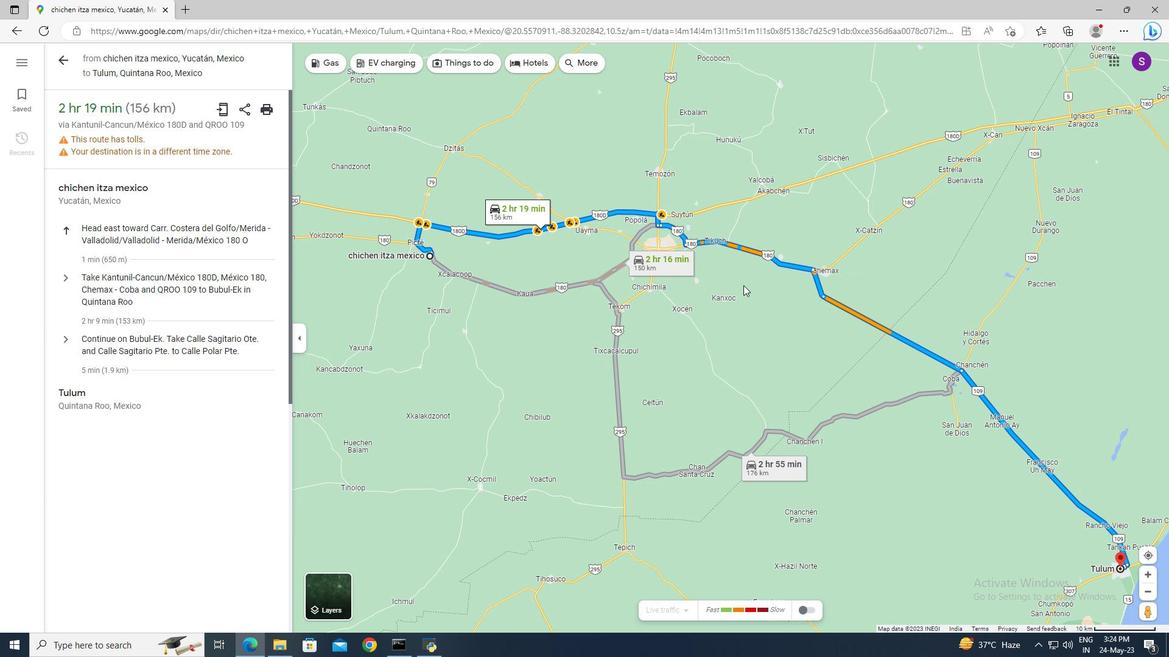 
Action: Mouse moved to (941, 464)
Screenshot: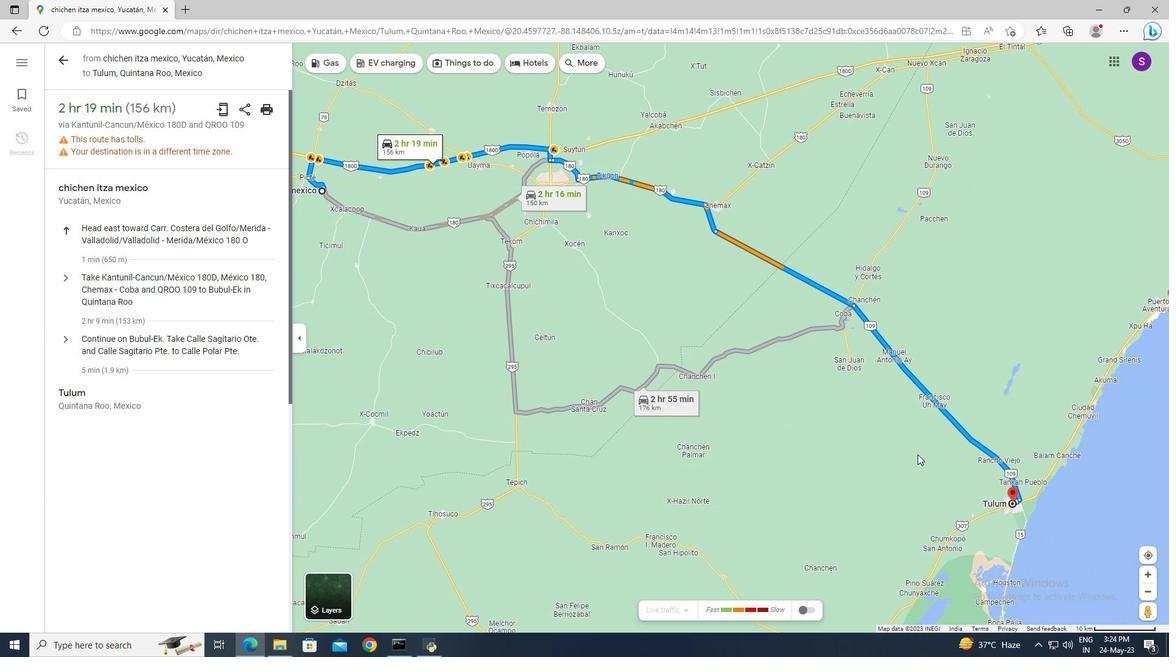 
Action: Mouse pressed left at (941, 464)
Screenshot: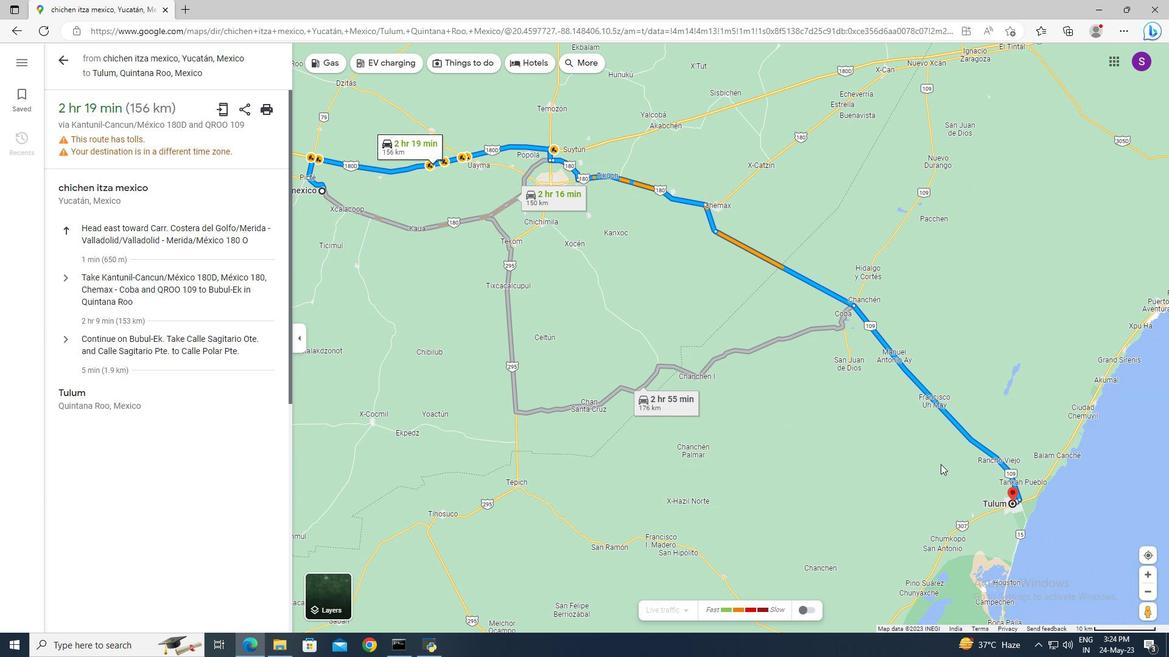 
Action: Mouse moved to (828, 386)
Screenshot: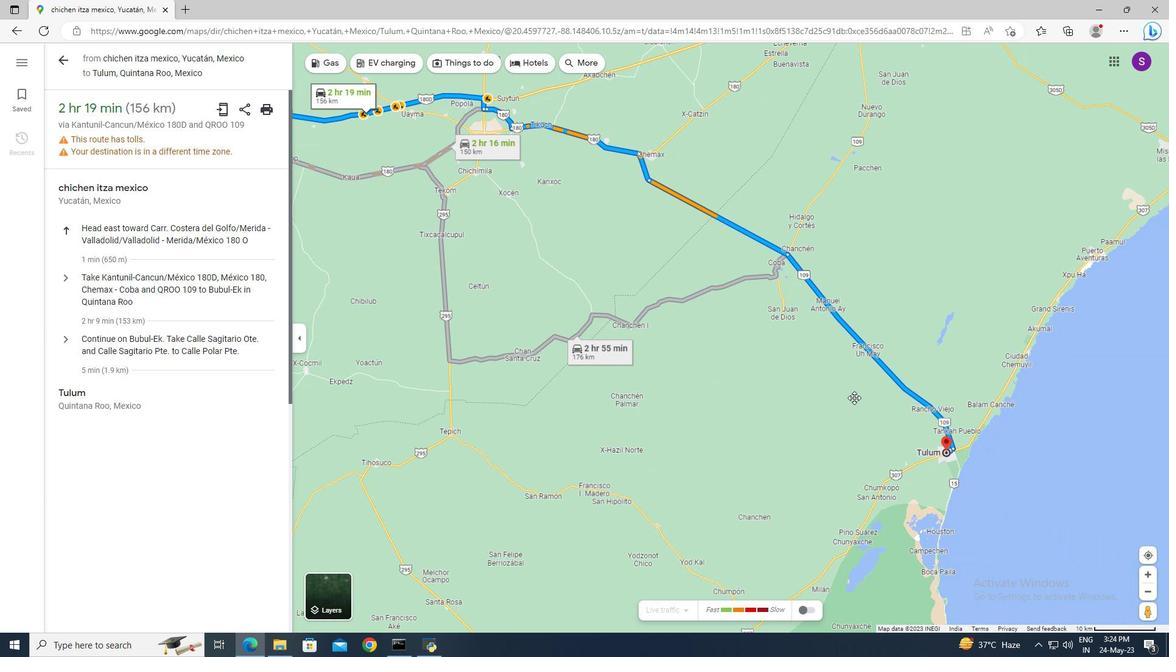 
Action: Mouse scrolled (828, 386) with delta (0, 0)
Screenshot: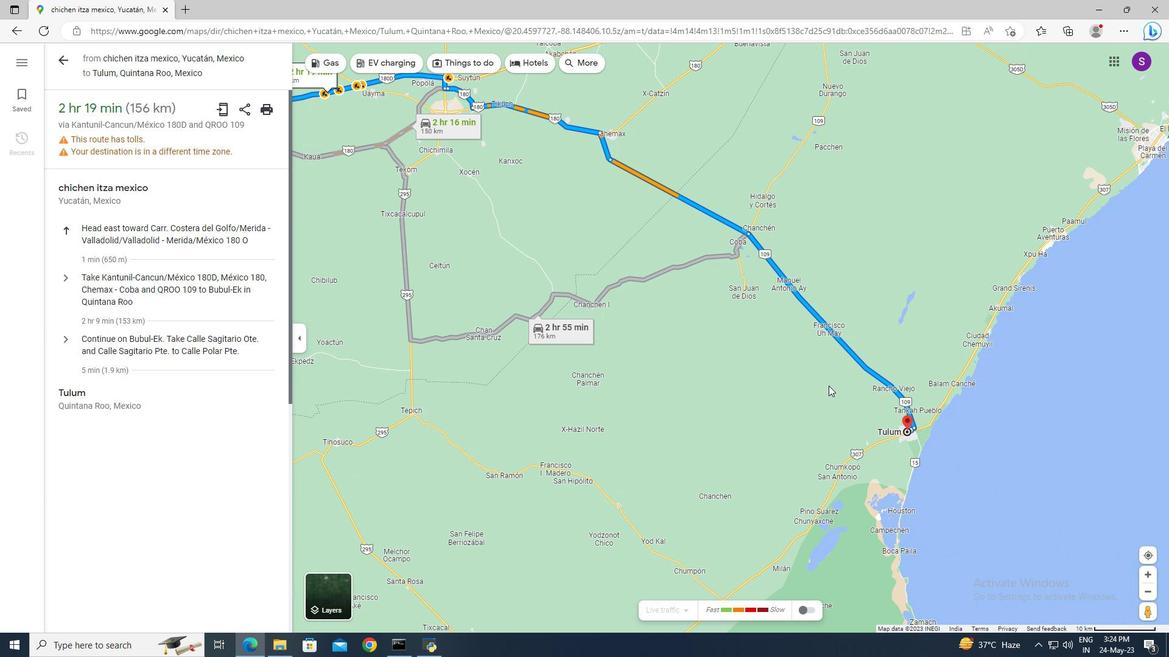 
Action: Mouse scrolled (828, 386) with delta (0, 0)
Screenshot: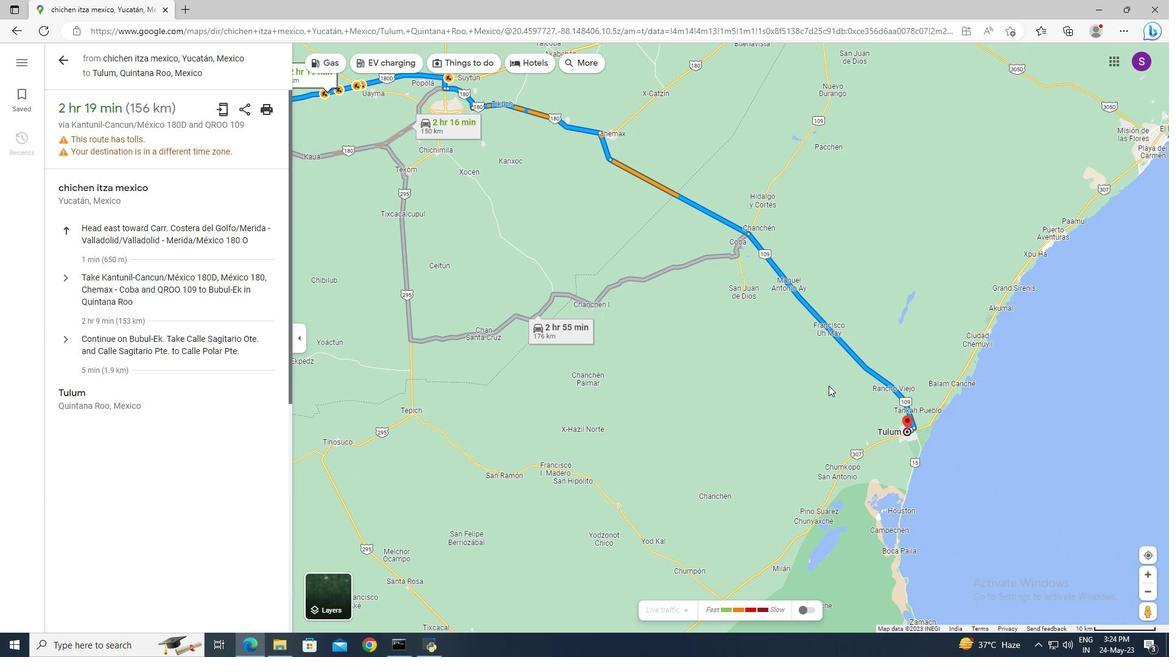 
Action: Mouse moved to (65, 59)
Screenshot: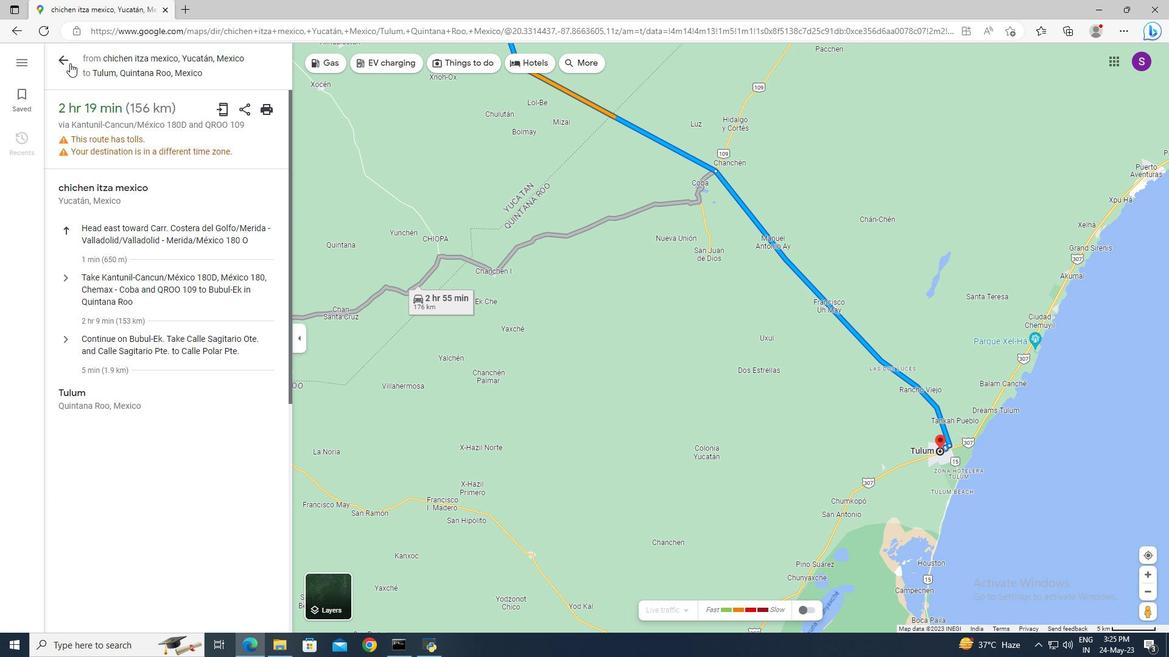 
Action: Mouse pressed left at (65, 59)
Screenshot: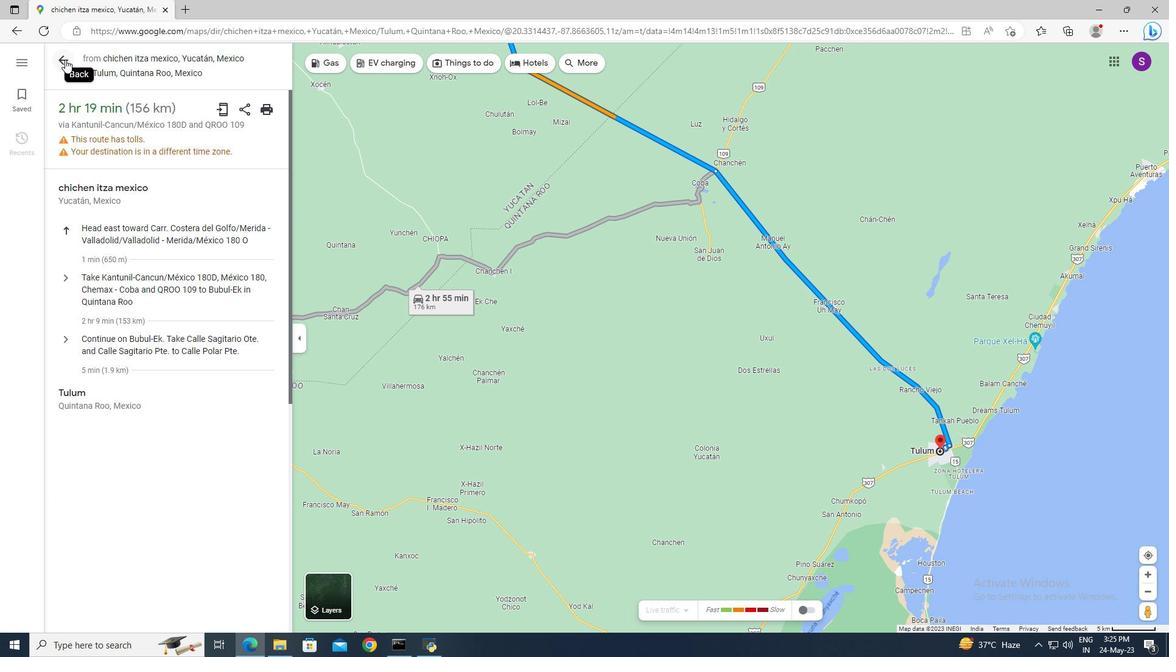 
Action: Mouse moved to (133, 434)
Screenshot: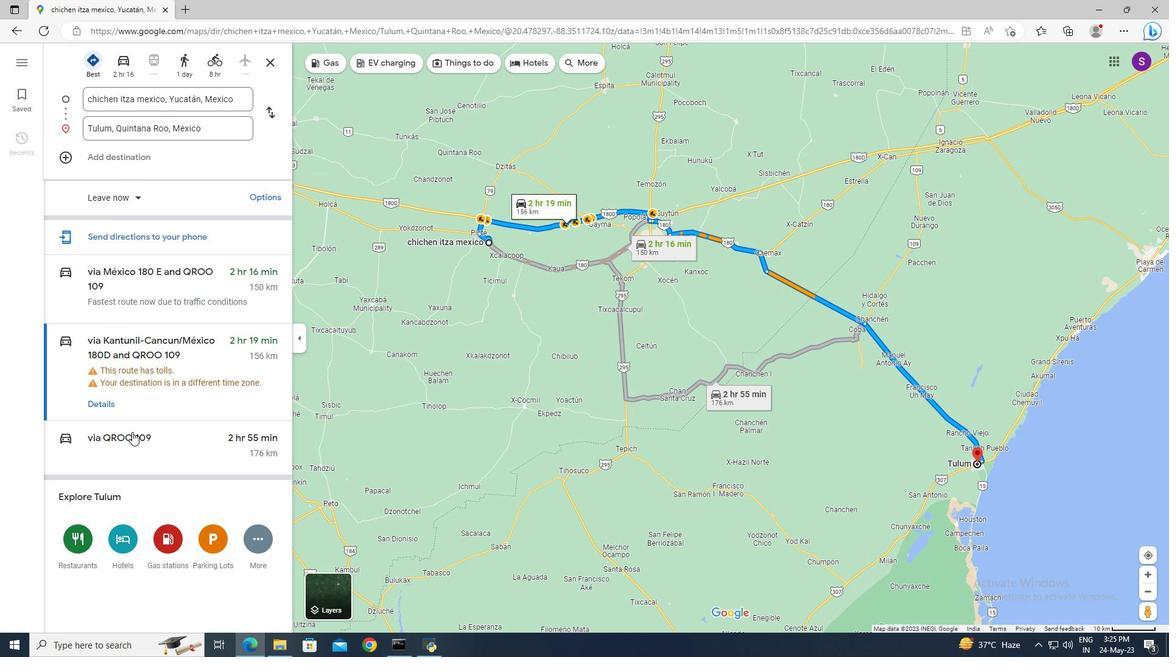 
Action: Mouse pressed left at (133, 434)
Screenshot: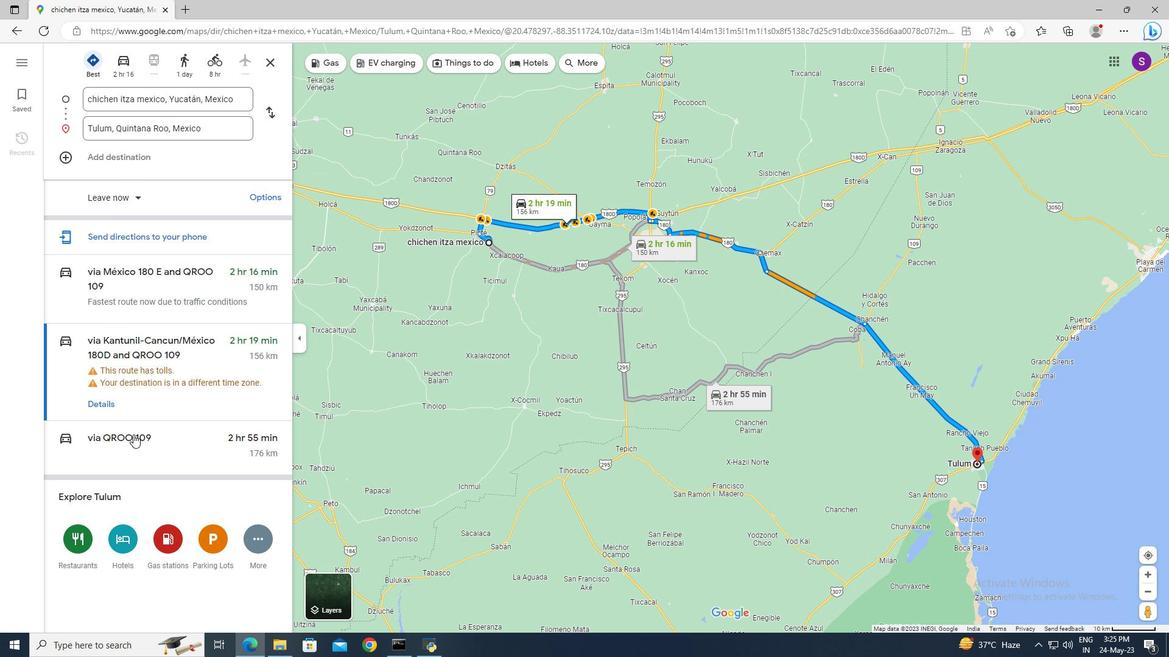 
Action: Mouse moved to (108, 443)
Screenshot: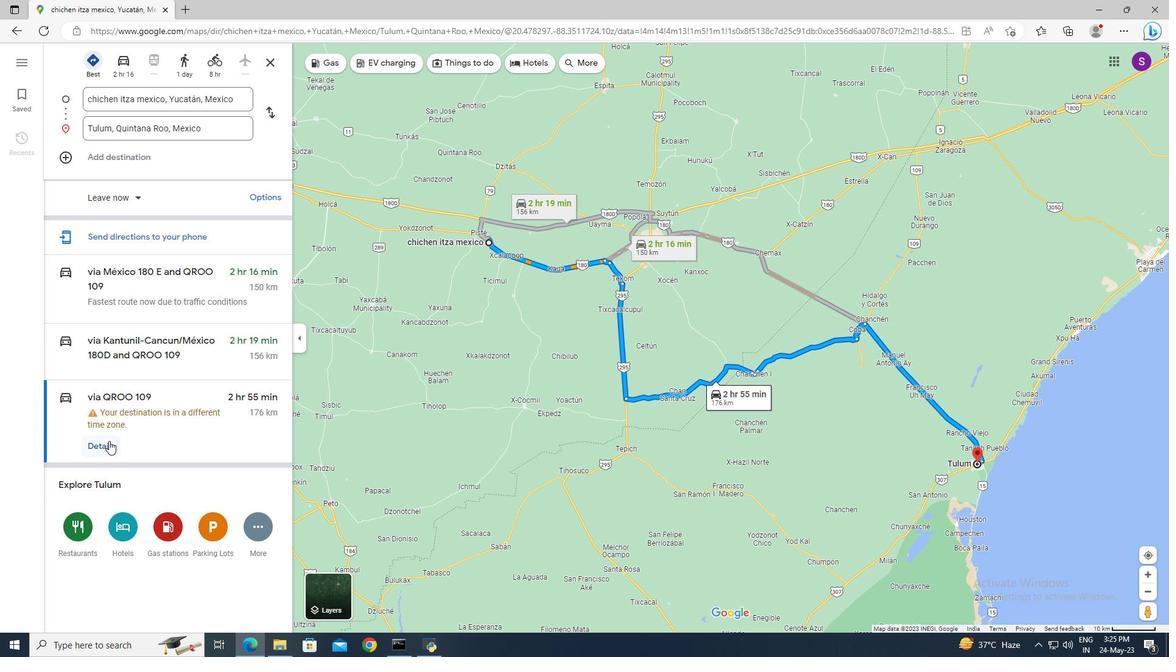 
Action: Mouse pressed left at (108, 443)
Screenshot: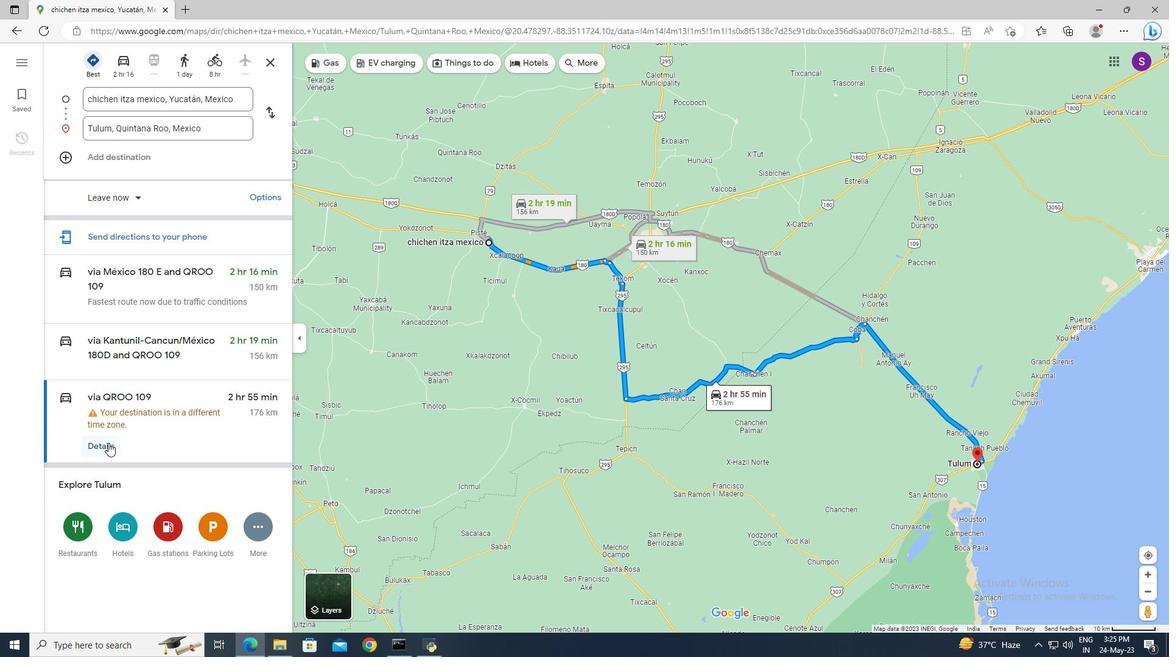 
Action: Mouse moved to (571, 311)
Screenshot: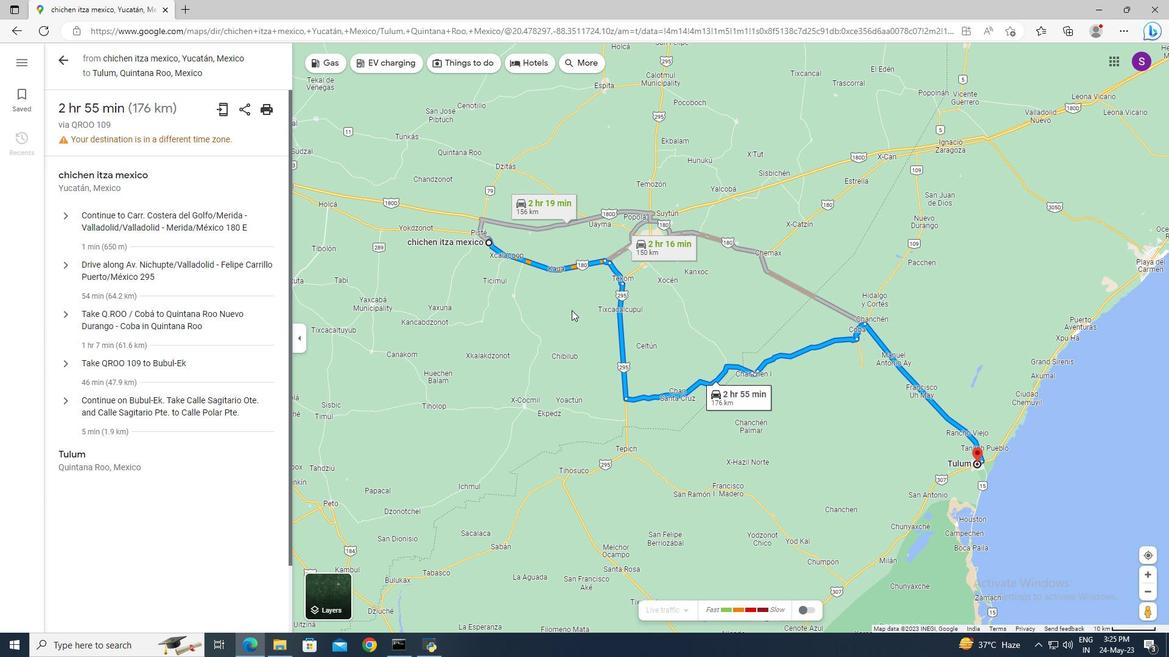 
Action: Mouse scrolled (571, 311) with delta (0, 0)
Screenshot: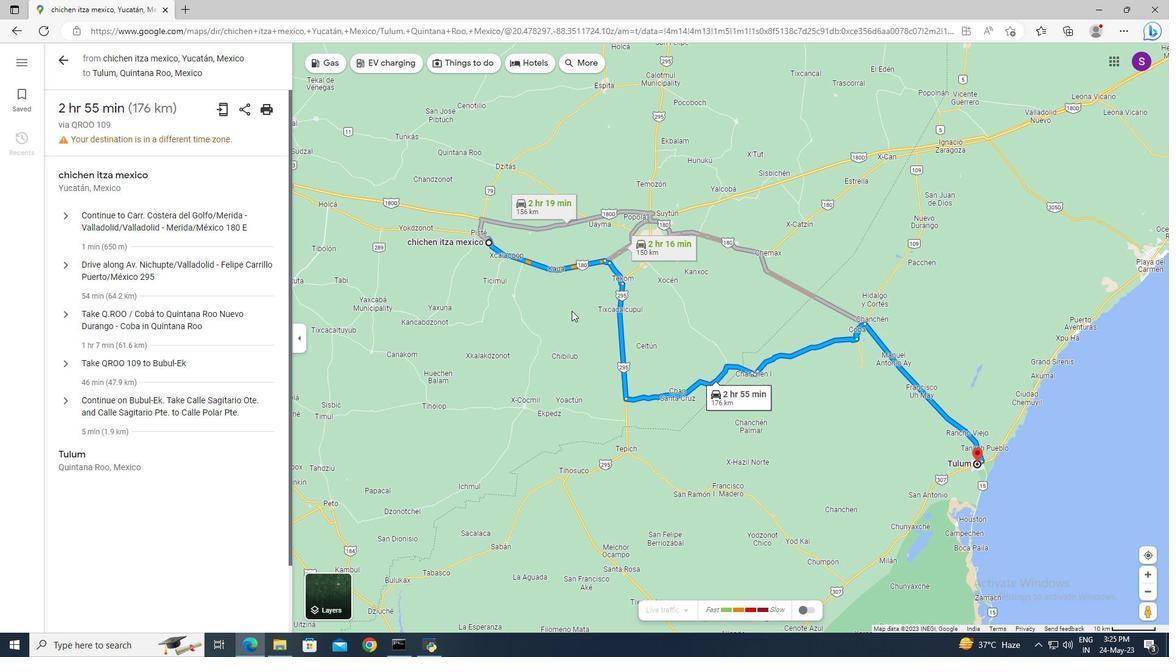 
Action: Mouse moved to (59, 65)
Screenshot: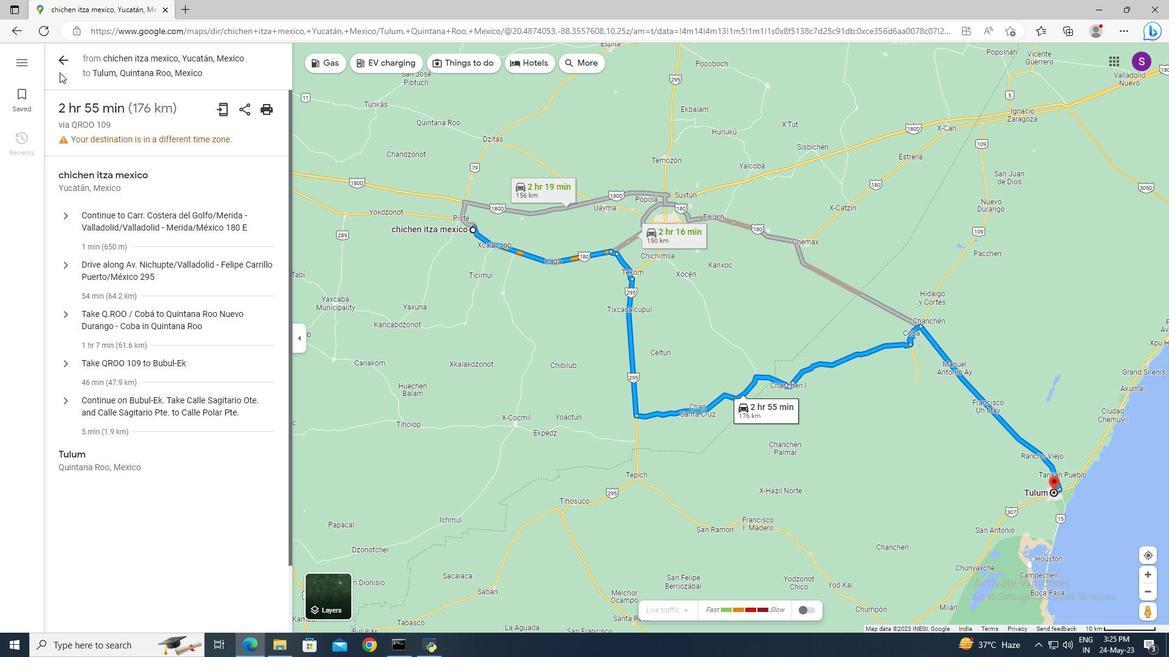 
Action: Mouse pressed left at (59, 65)
Screenshot: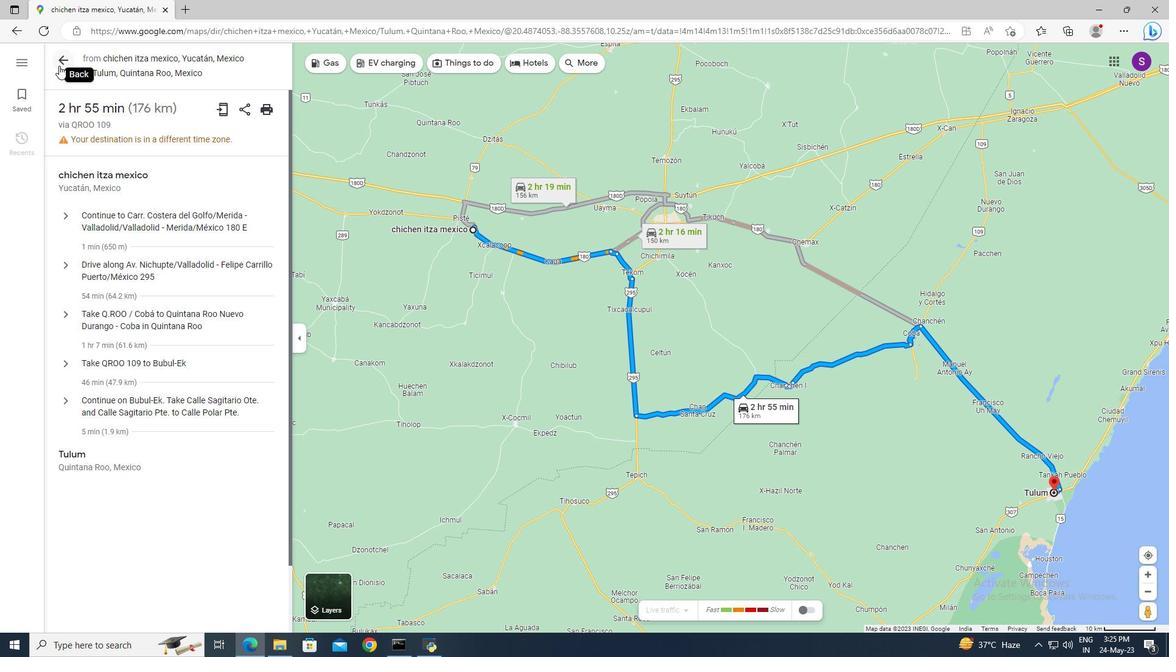 
Action: Mouse moved to (267, 113)
Screenshot: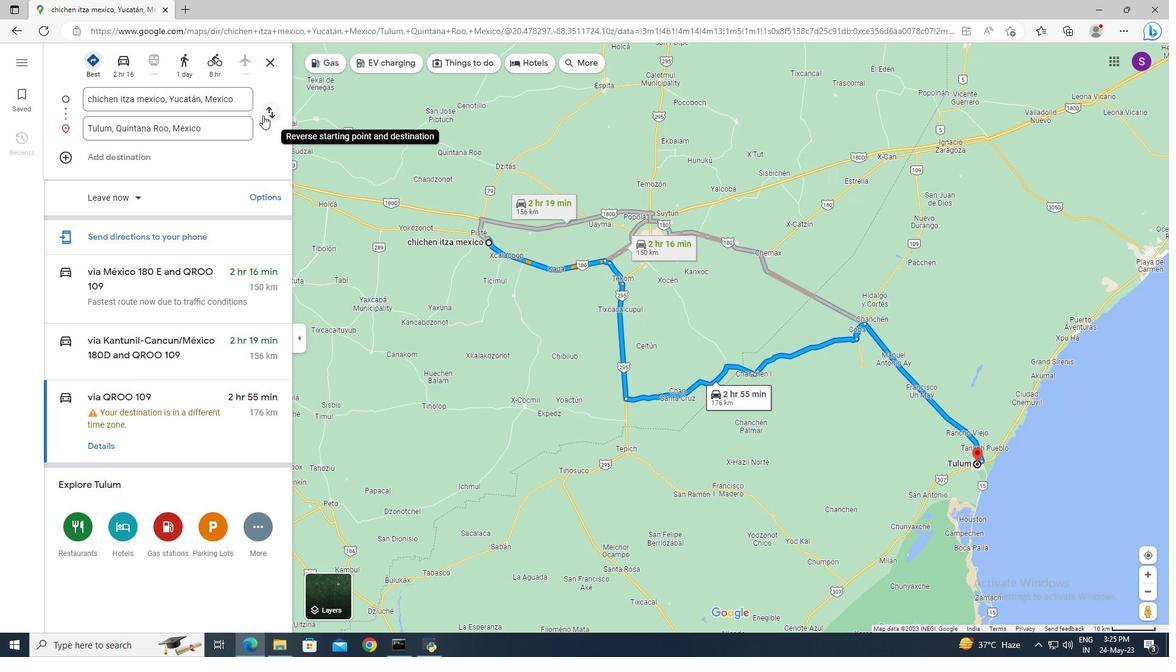
Action: Mouse pressed left at (267, 113)
Screenshot: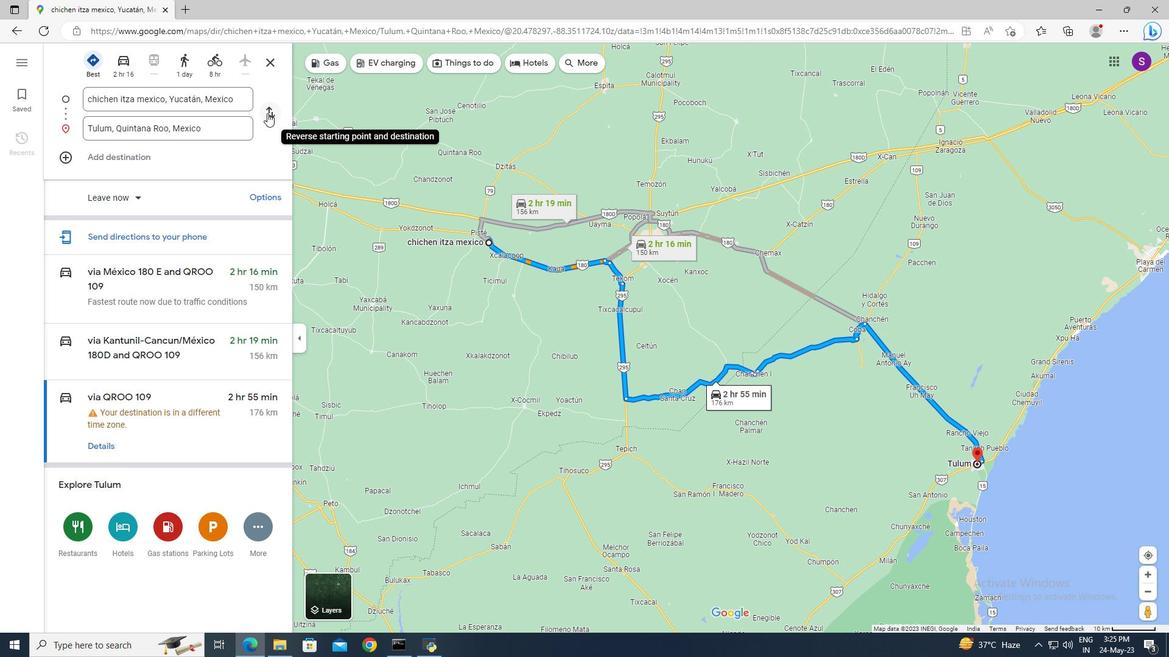 
Action: Mouse moved to (122, 70)
Screenshot: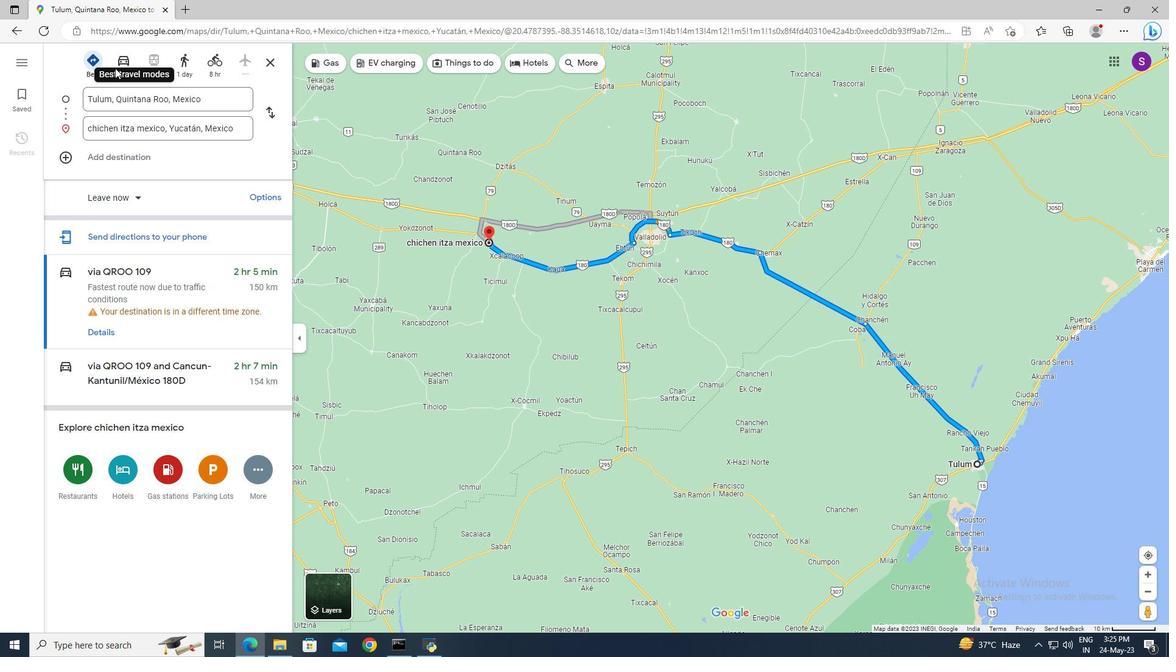 
Action: Mouse pressed left at (122, 70)
Screenshot: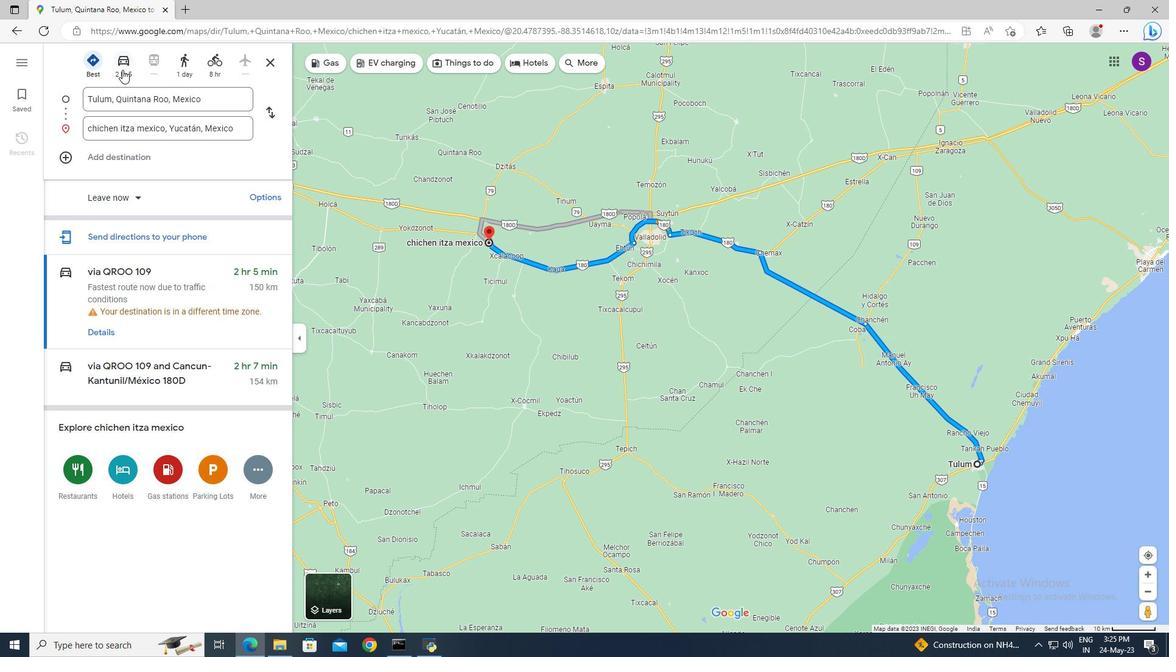 
Action: Mouse moved to (93, 65)
Screenshot: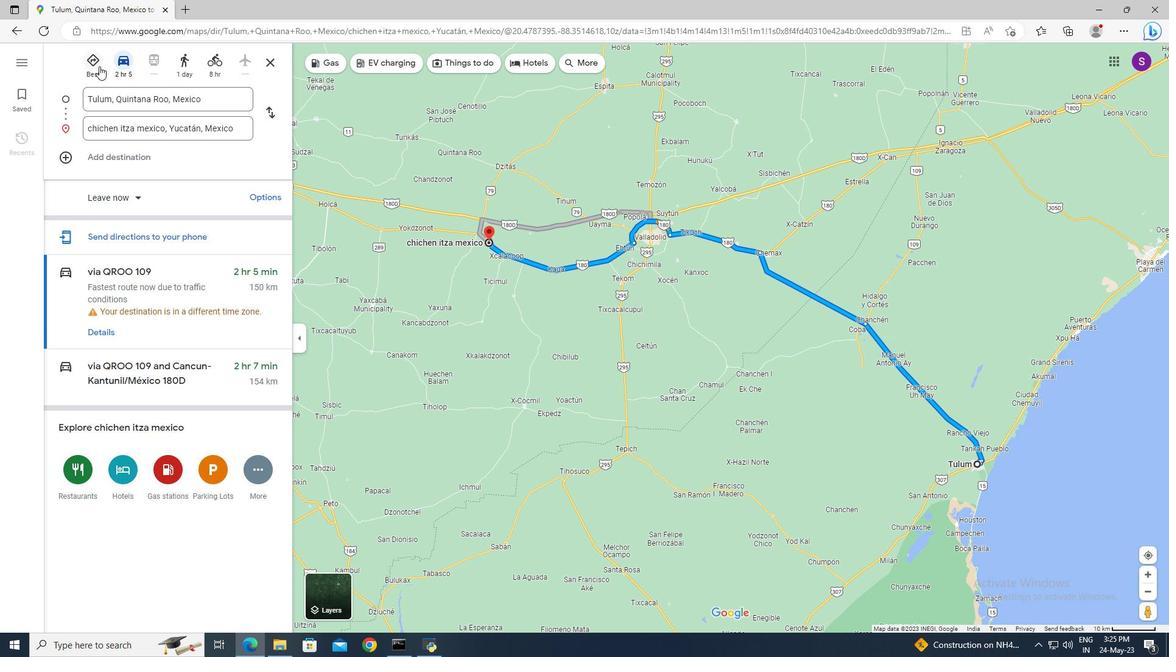 
Action: Mouse pressed left at (93, 65)
Screenshot: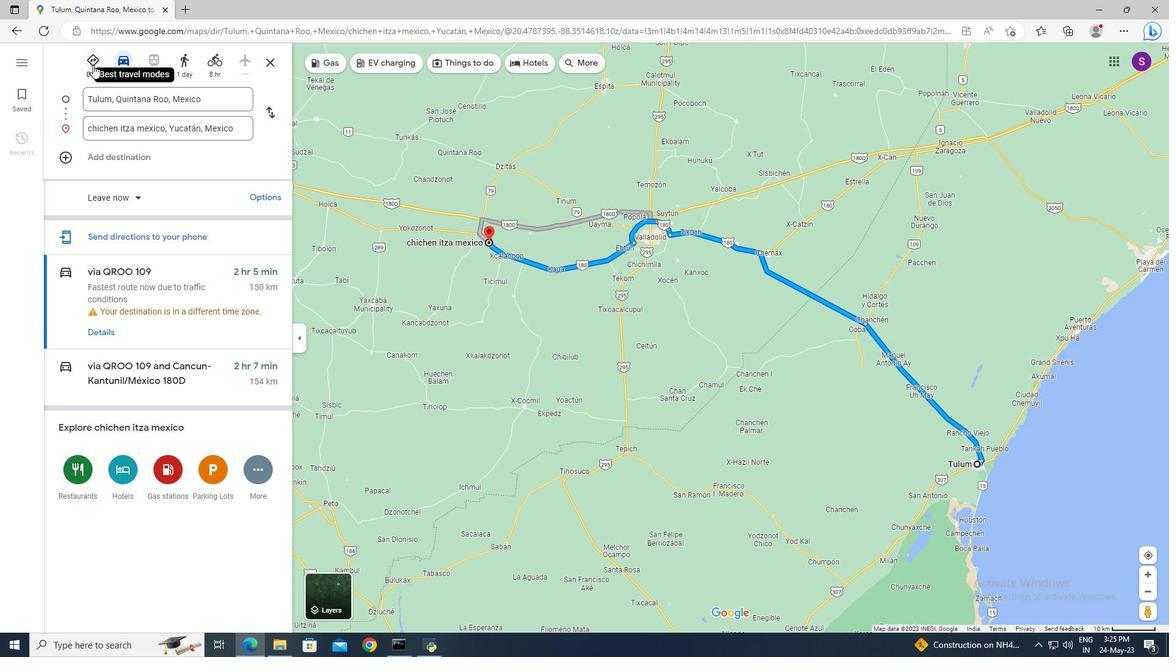 
Action: Mouse moved to (101, 325)
Screenshot: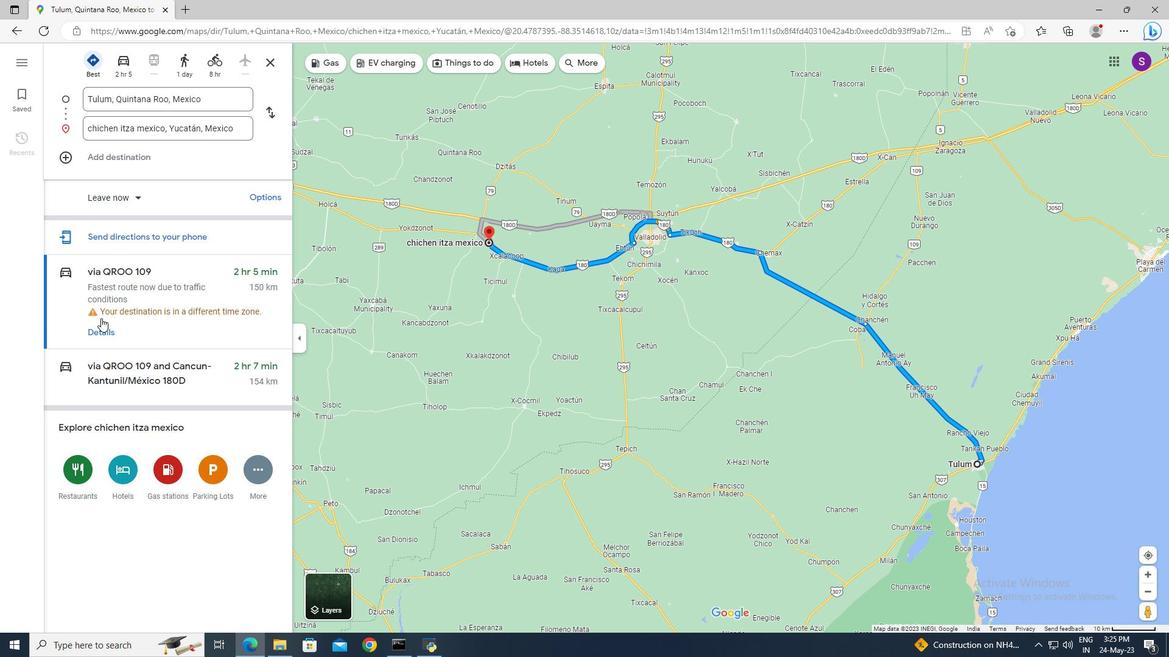 
Action: Mouse pressed left at (101, 325)
Screenshot: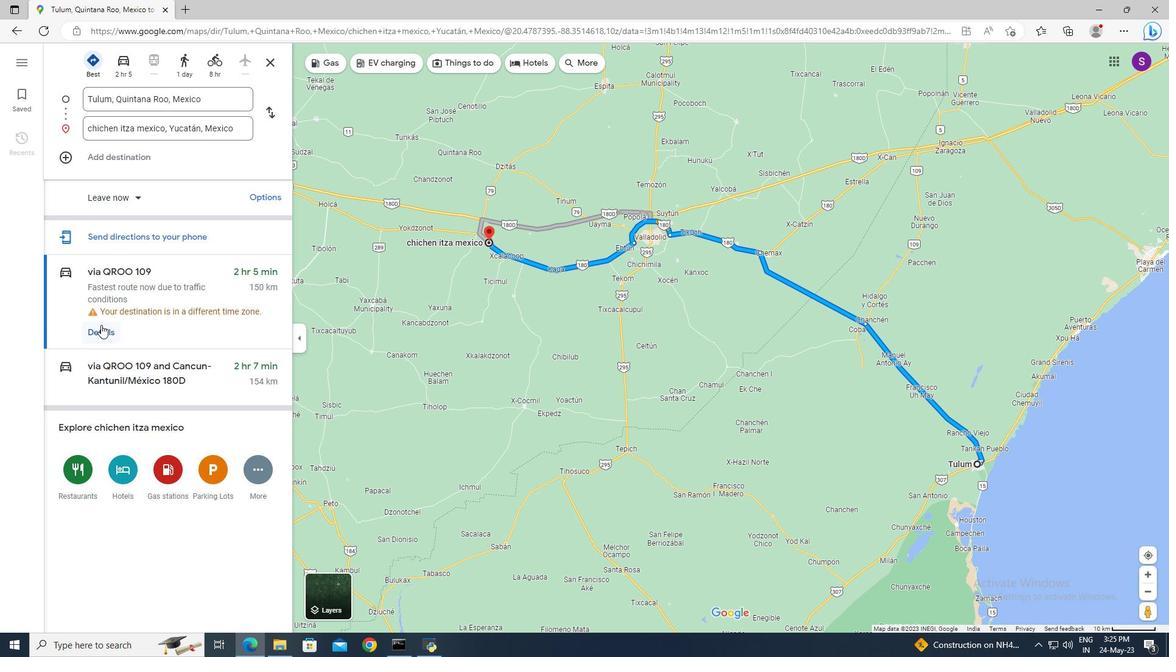 
Action: Mouse moved to (134, 225)
Screenshot: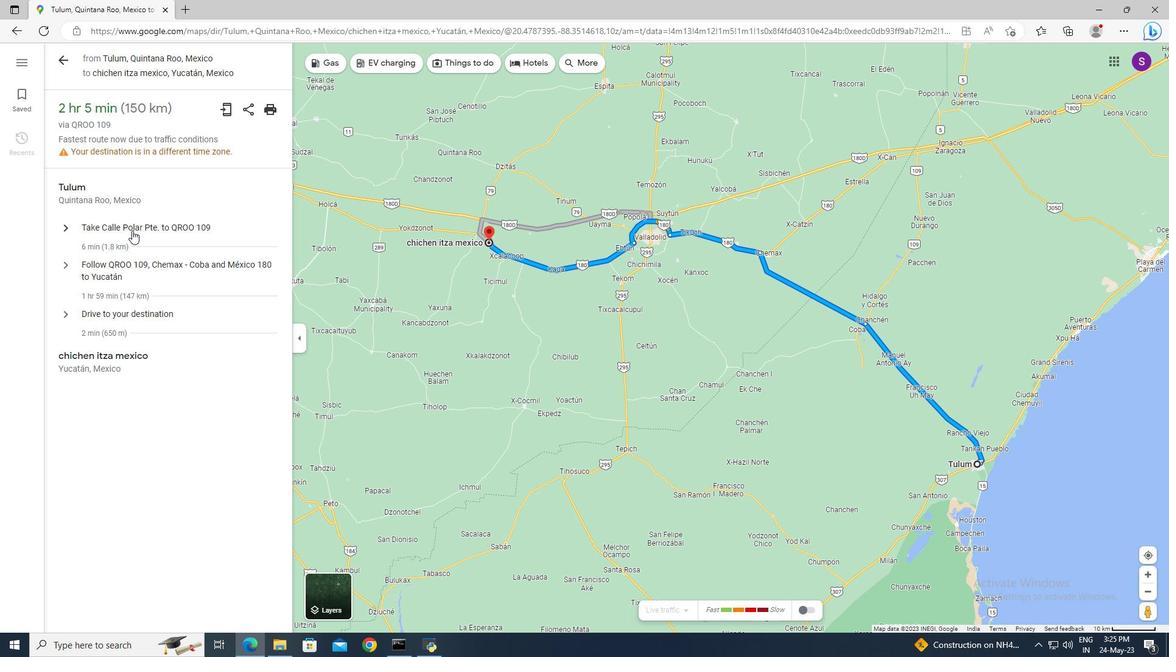 
Action: Mouse scrolled (134, 225) with delta (0, 0)
Screenshot: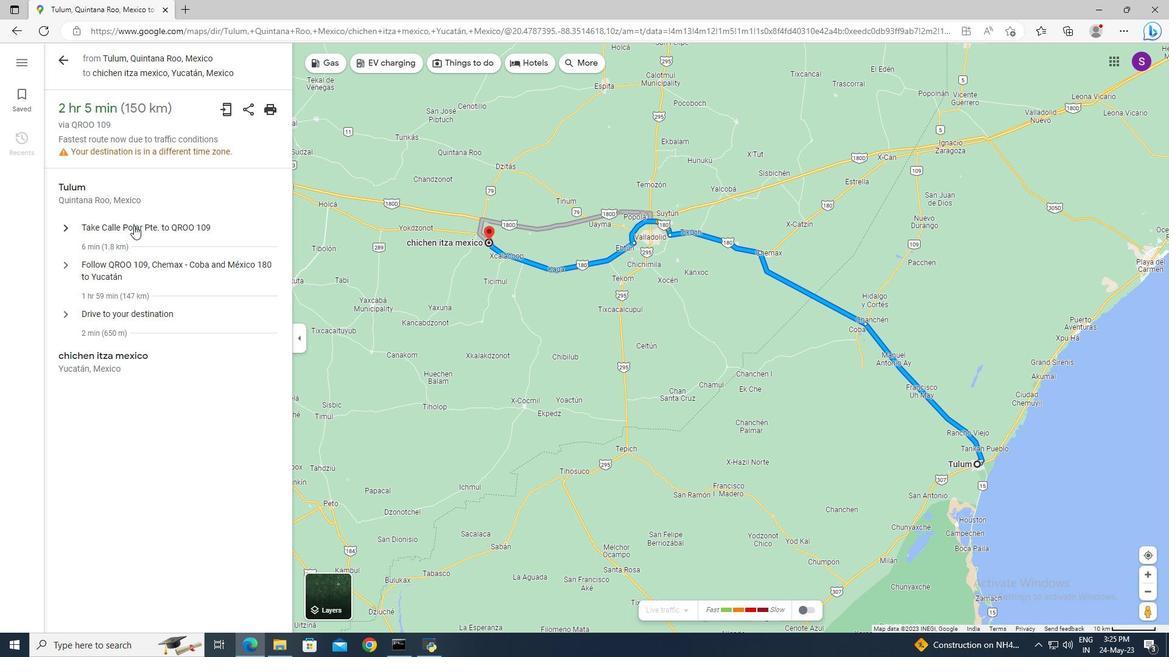 
Action: Mouse moved to (62, 65)
Screenshot: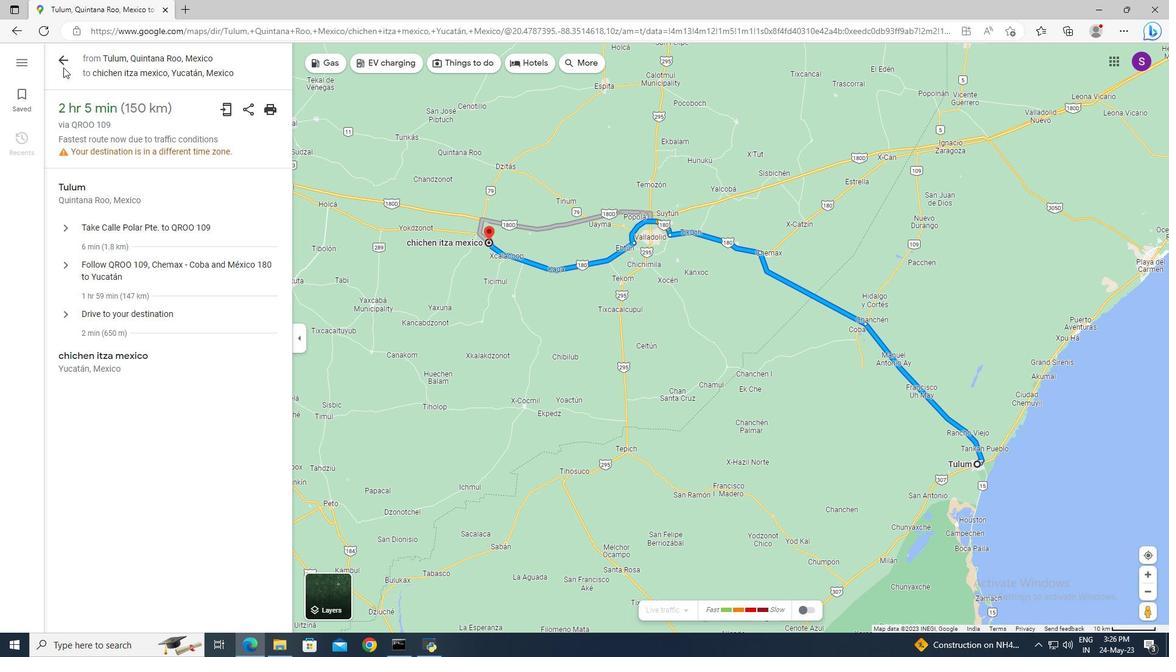 
Action: Mouse pressed left at (62, 65)
Screenshot: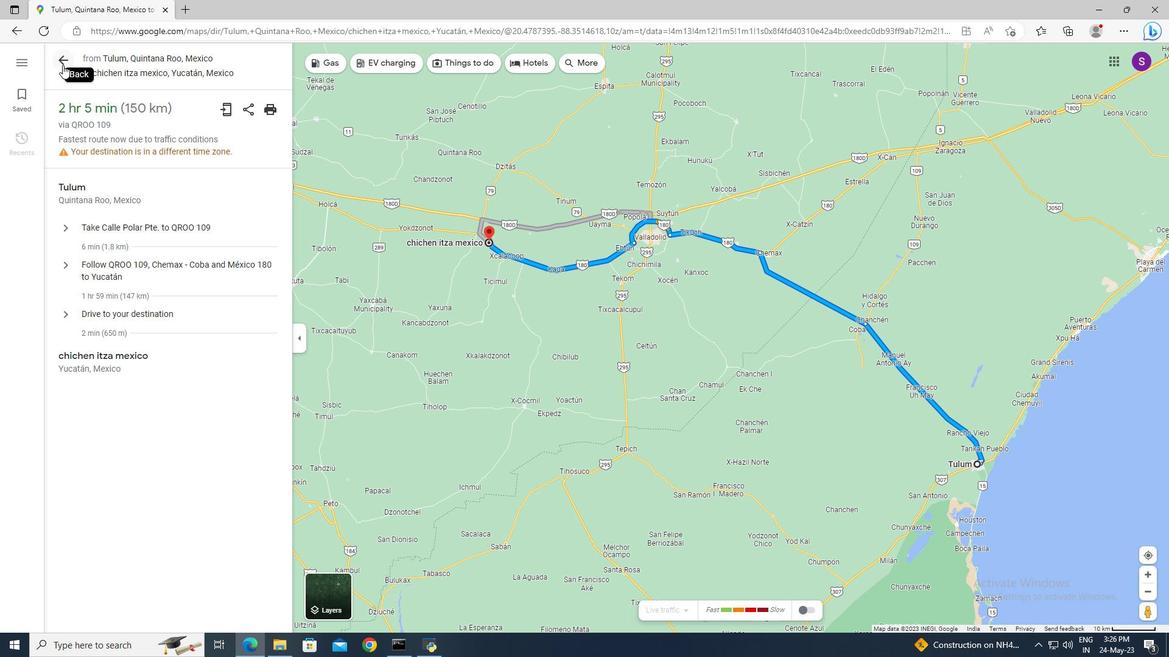 
Action: Mouse moved to (131, 369)
Screenshot: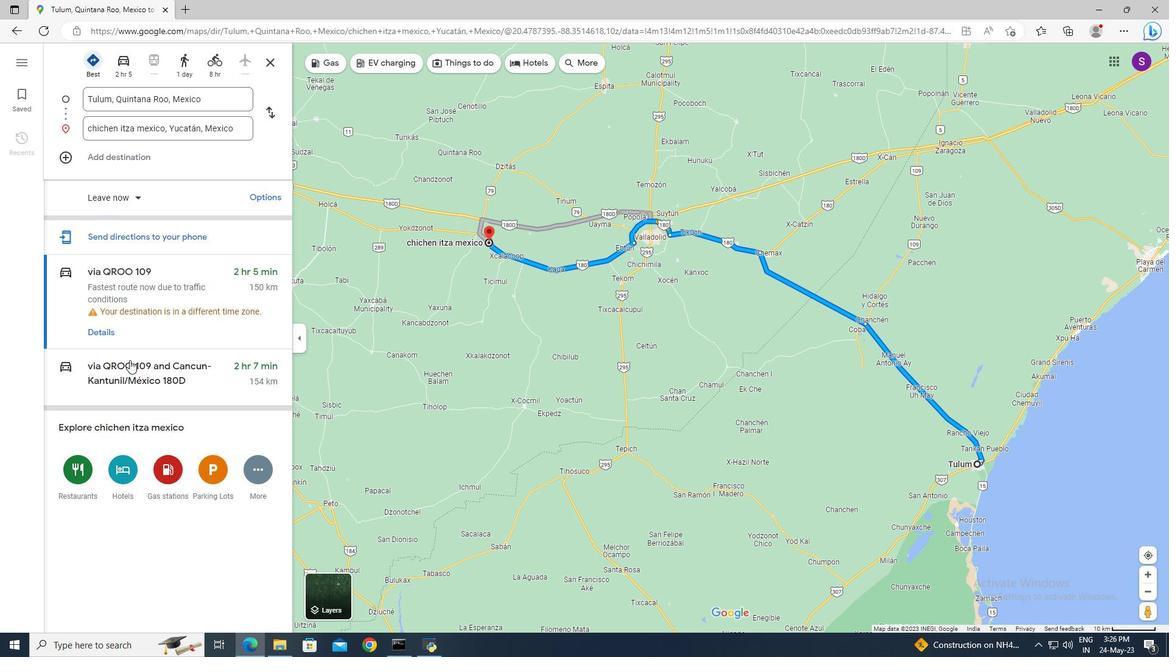 
Action: Mouse pressed left at (131, 369)
Screenshot: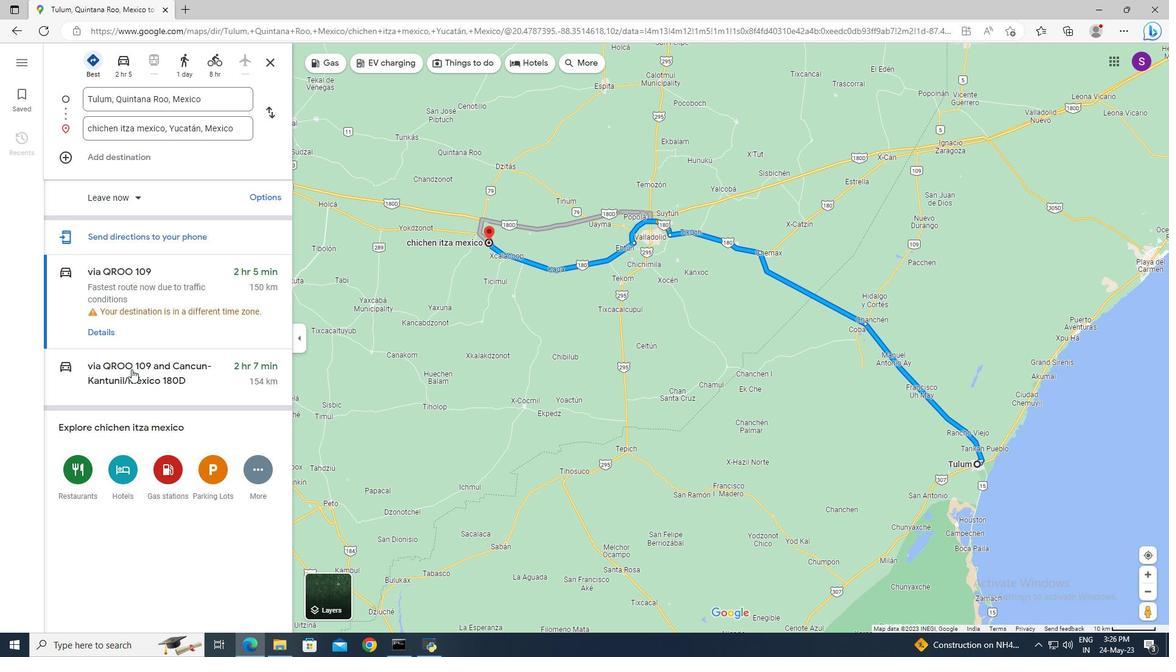 
Action: Mouse moved to (113, 400)
Screenshot: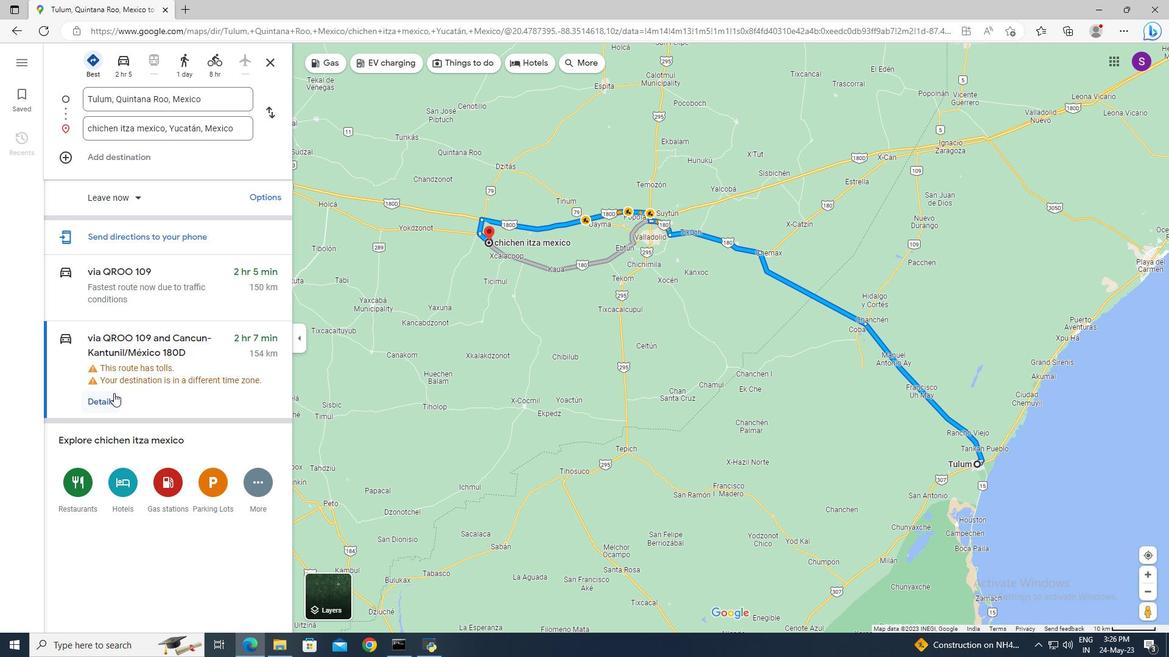 
Action: Mouse pressed left at (113, 400)
Screenshot: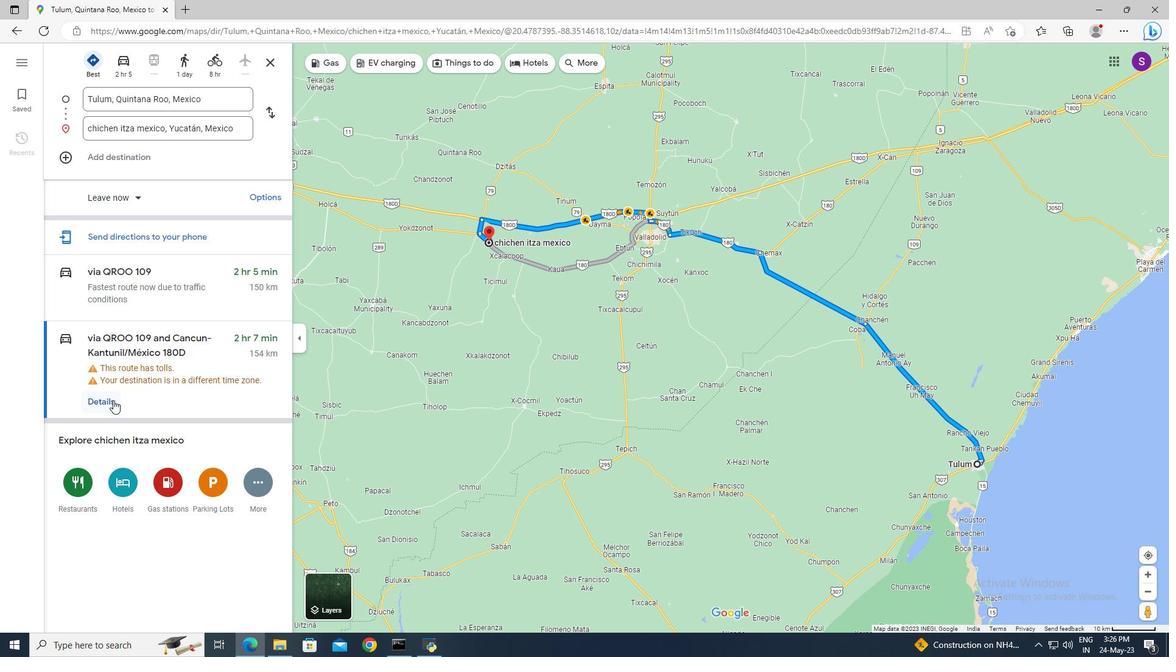 
Action: Mouse moved to (115, 212)
Screenshot: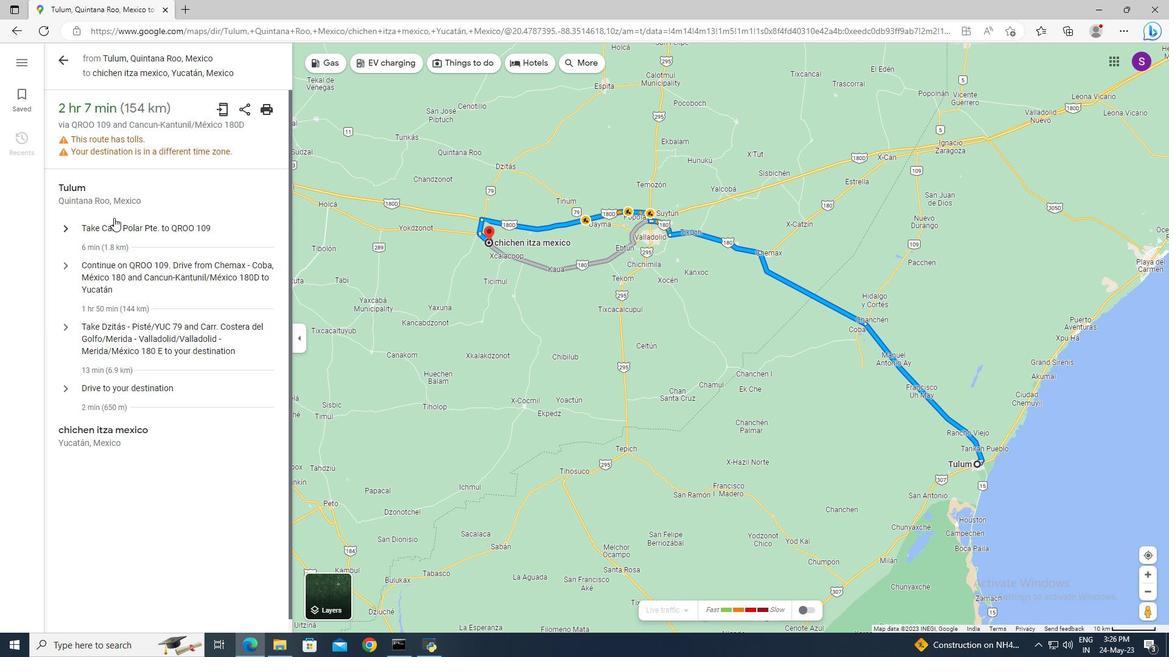 
Action: Mouse scrolled (115, 211) with delta (0, 0)
Screenshot: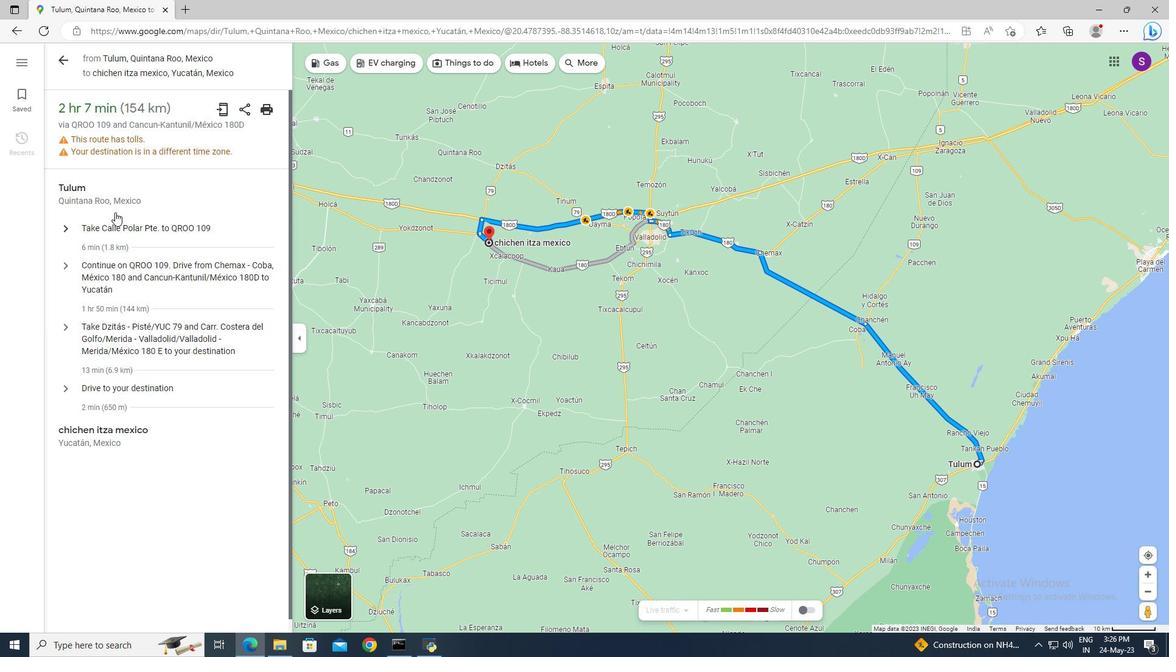 
Action: Mouse moved to (138, 303)
Screenshot: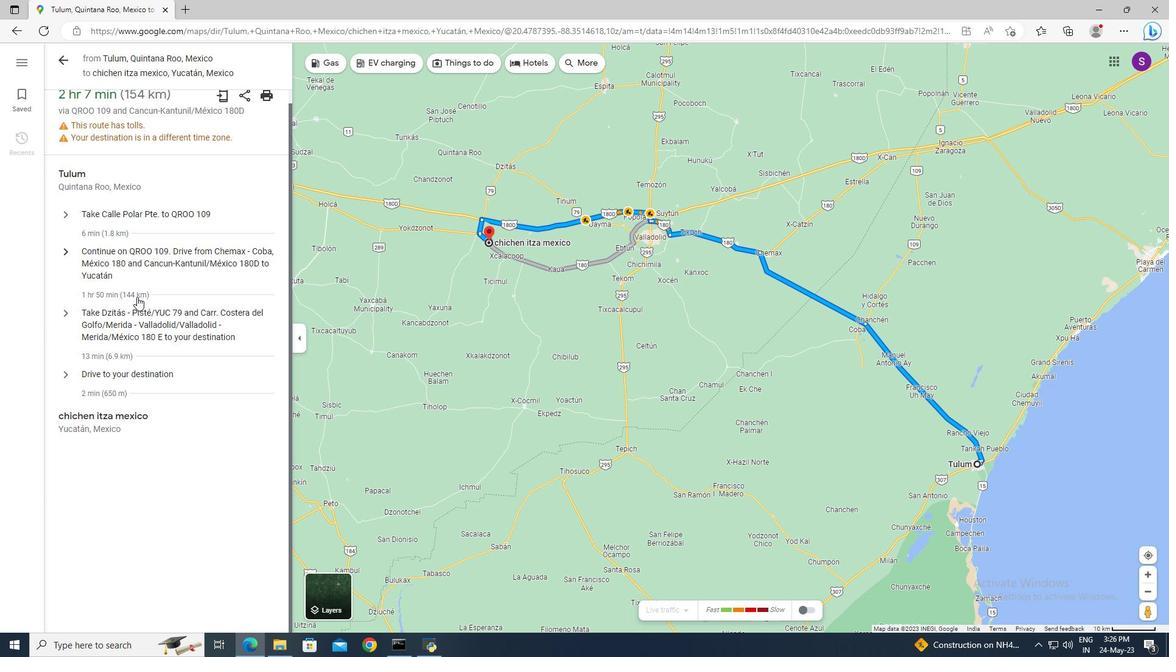 
Action: Mouse scrolled (138, 303) with delta (0, 0)
Screenshot: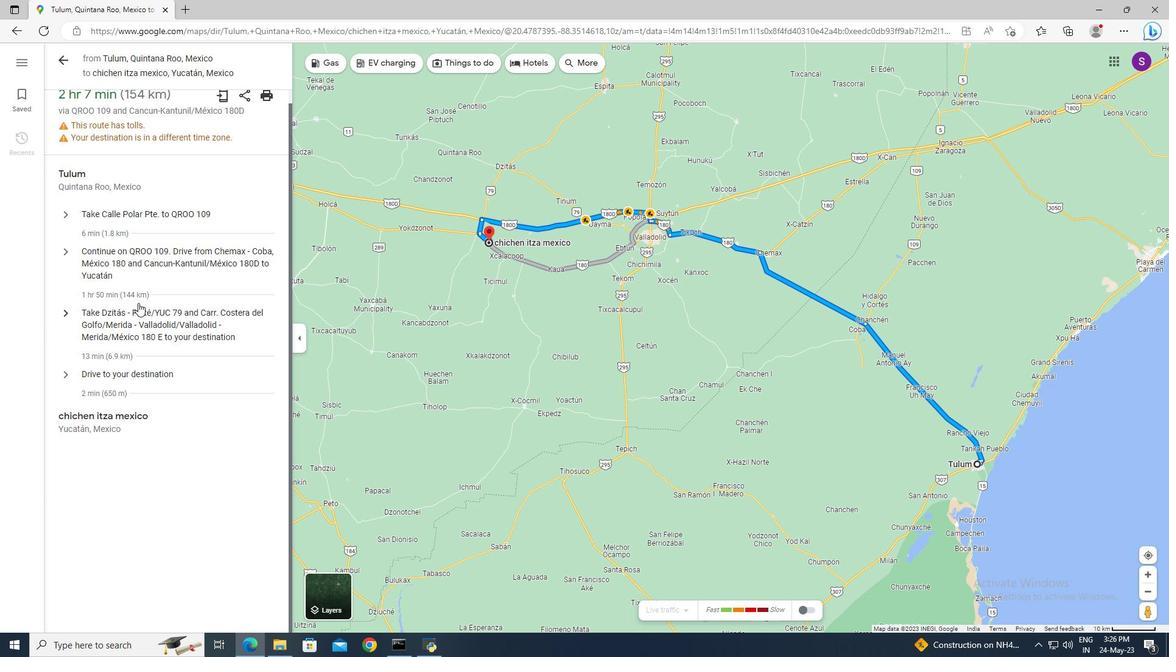 
Action: Mouse scrolled (138, 303) with delta (0, 0)
Screenshot: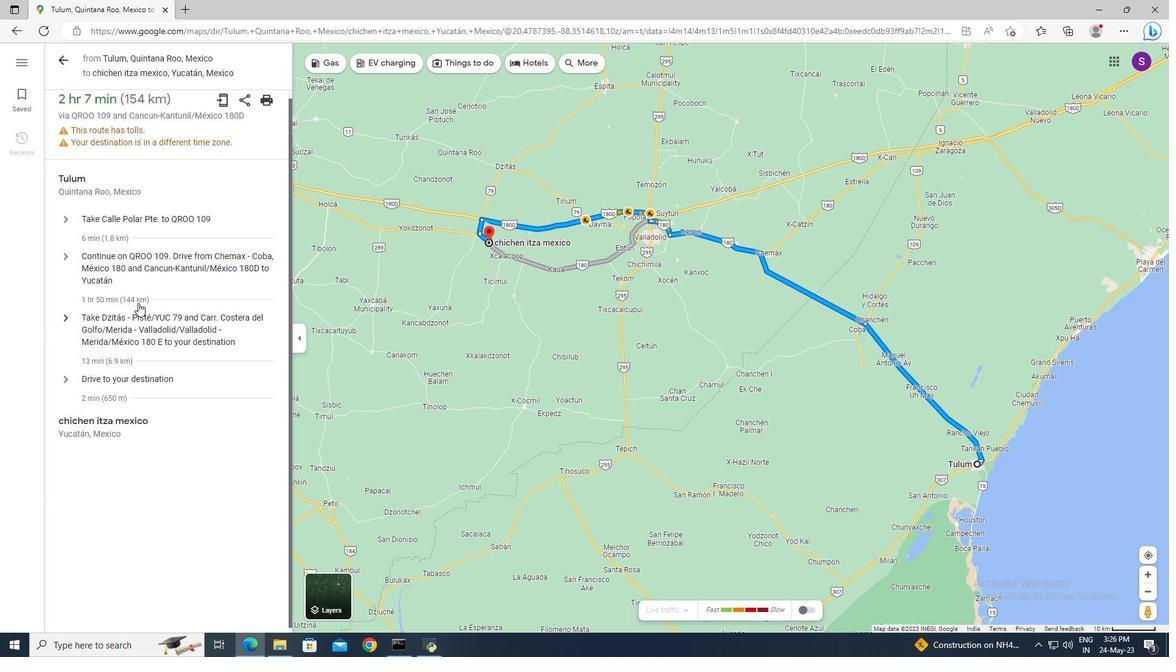 
Action: Mouse scrolled (138, 302) with delta (0, 0)
Screenshot: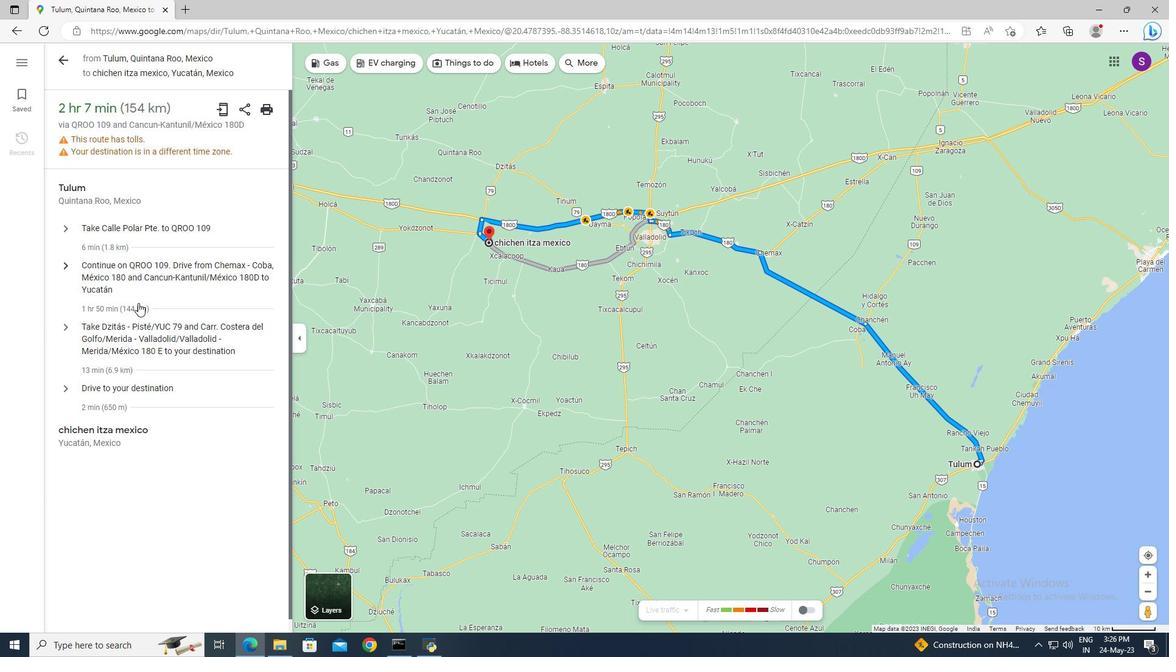 
Action: Mouse scrolled (138, 303) with delta (0, 0)
Screenshot: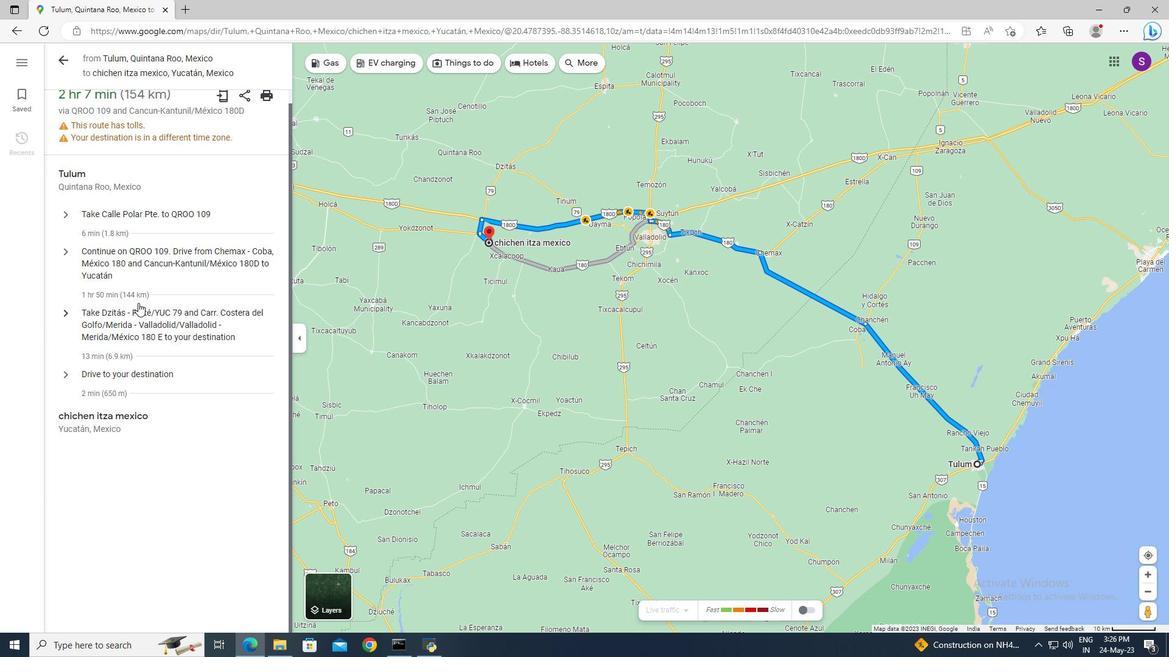 
Action: Mouse scrolled (138, 303) with delta (0, 0)
Screenshot: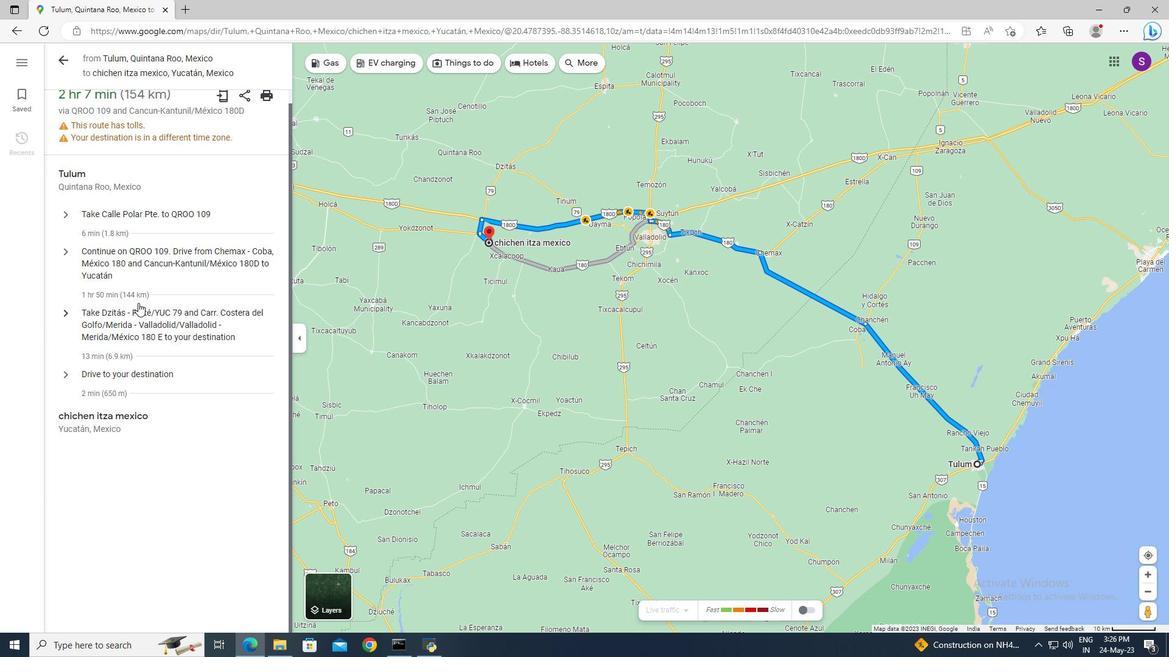 
Action: Mouse scrolled (138, 303) with delta (0, 0)
Screenshot: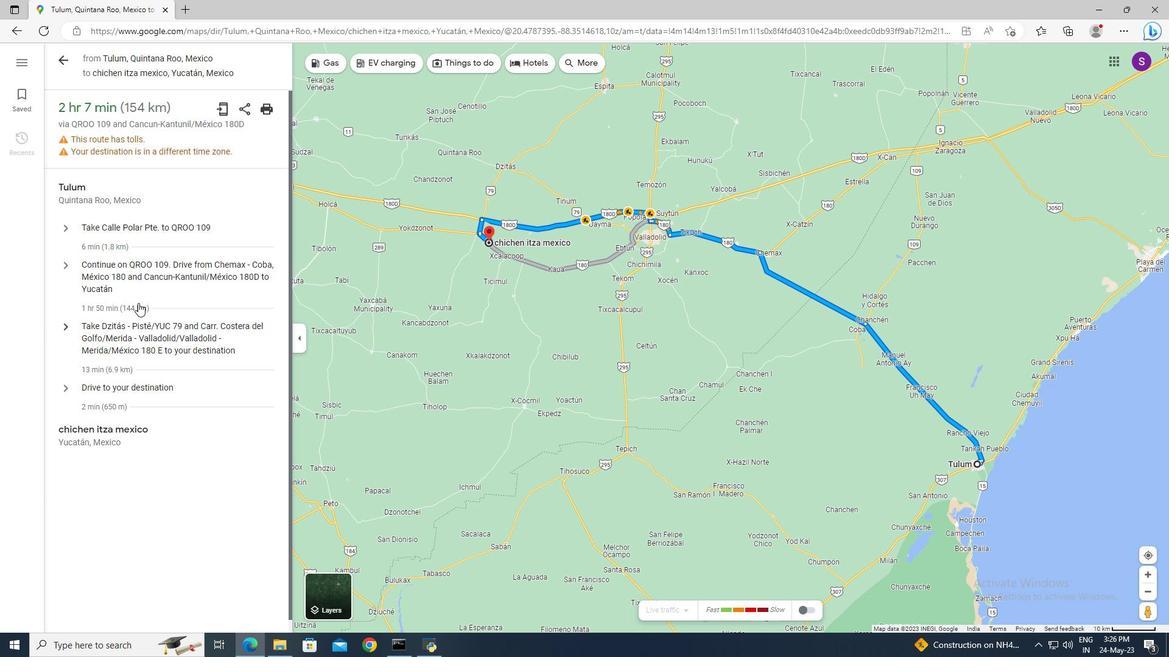 
Action: Mouse moved to (65, 56)
Screenshot: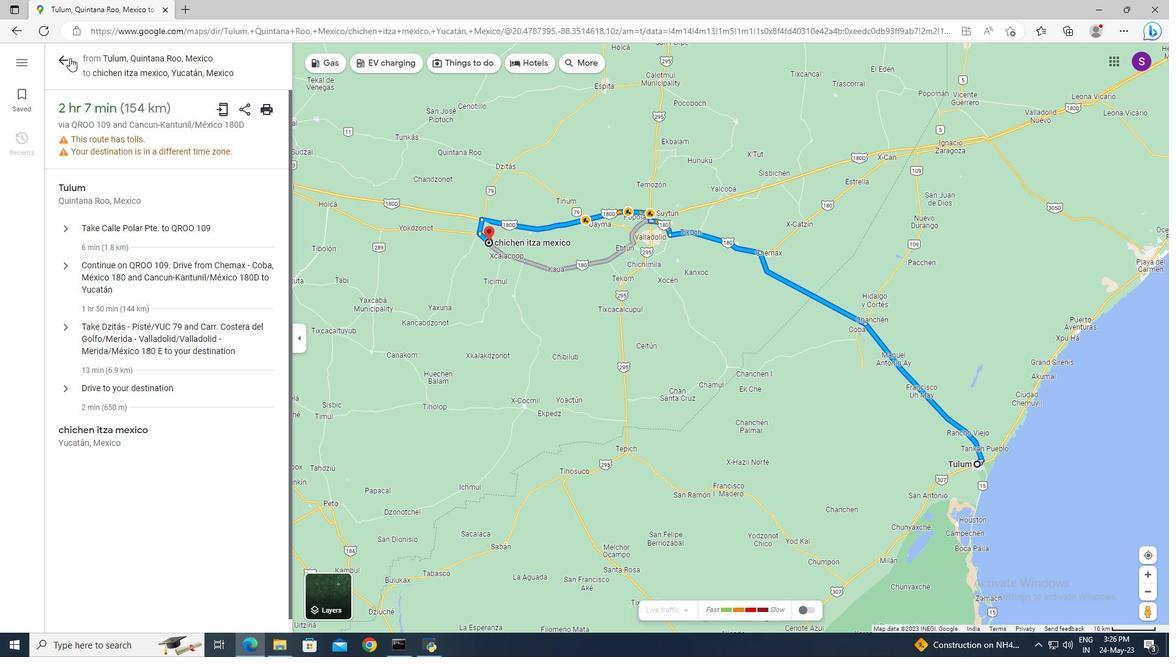 
Action: Mouse pressed left at (65, 56)
Screenshot: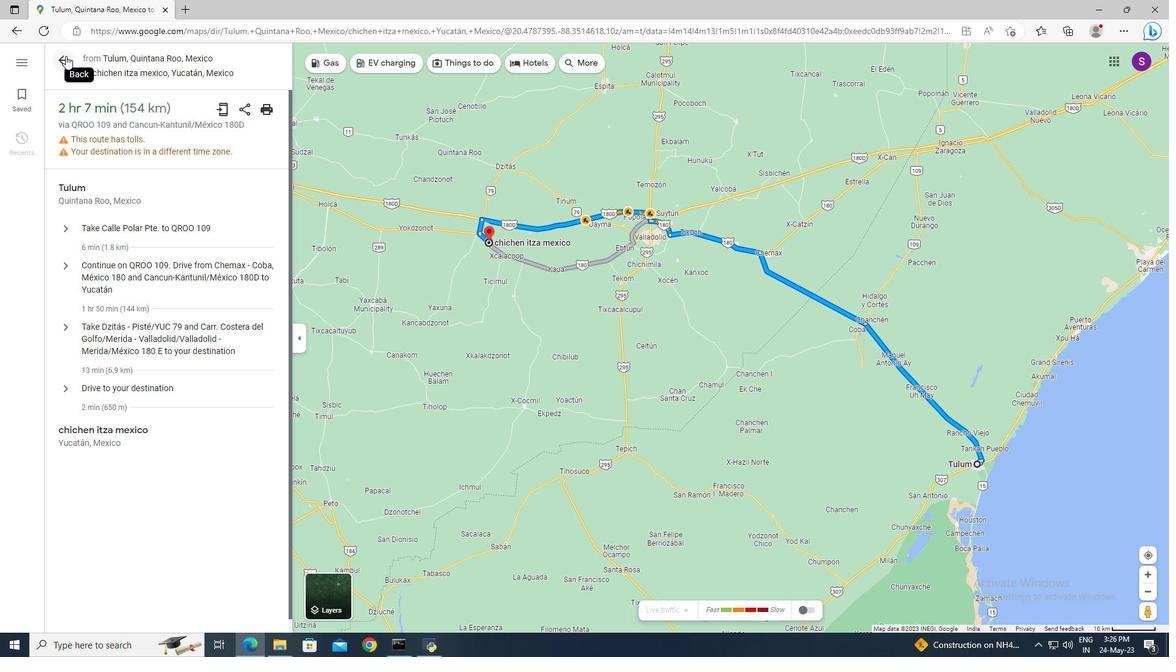 
Action: Mouse moved to (66, 56)
Screenshot: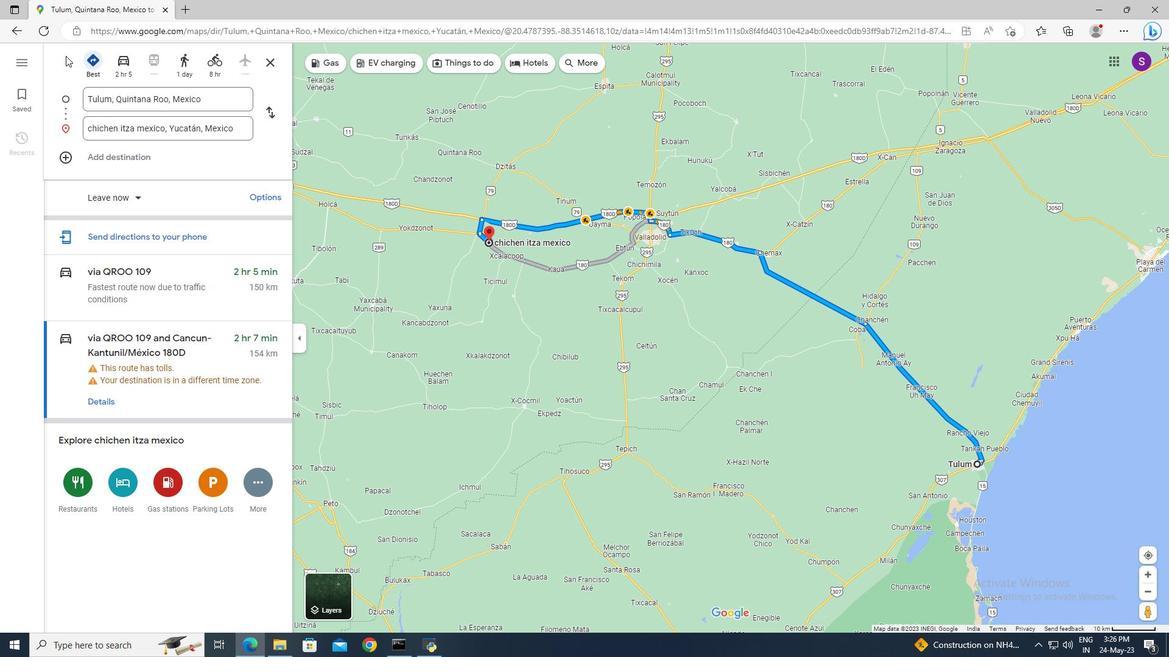 
